 Task: Create in the project BarTech in Backlog an issue 'Implement a new cloud-based asset management system for a company with advanced asset tracking and maintenance features', assign it to team member softage.2@softage.net and change the status to IN PROGRESS. Create in the project BarTech in Backlog an issue 'Integrate a new push notification feature into an existing mobile application to enhance user engagement and real-time updates', assign it to team member softage.3@softage.net and change the status to IN PROGRESS
Action: Mouse moved to (238, 61)
Screenshot: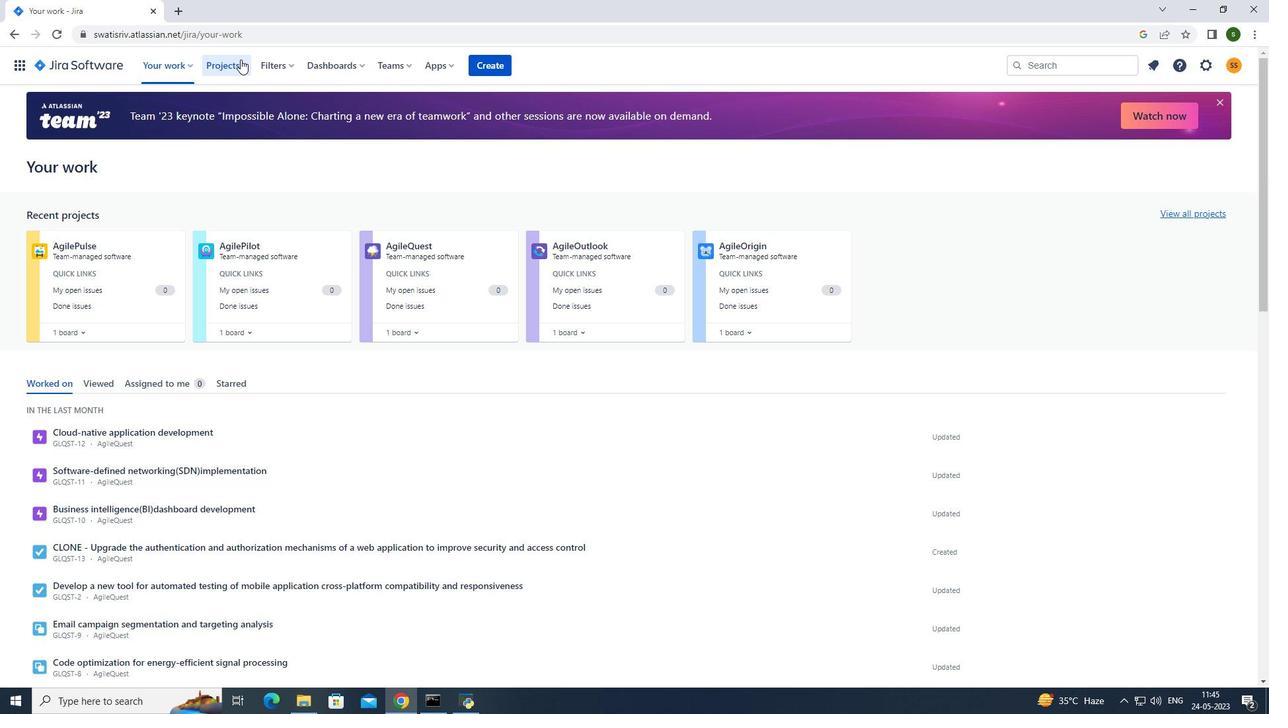 
Action: Mouse pressed left at (238, 61)
Screenshot: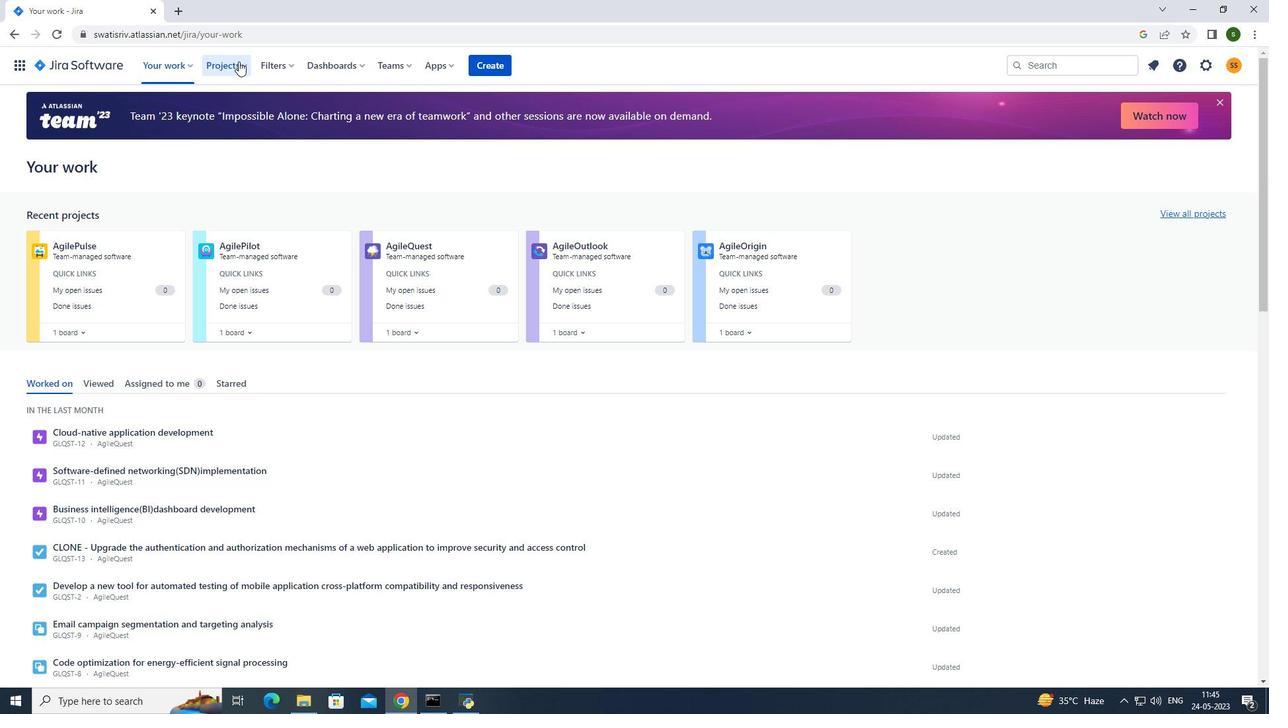 
Action: Mouse moved to (255, 126)
Screenshot: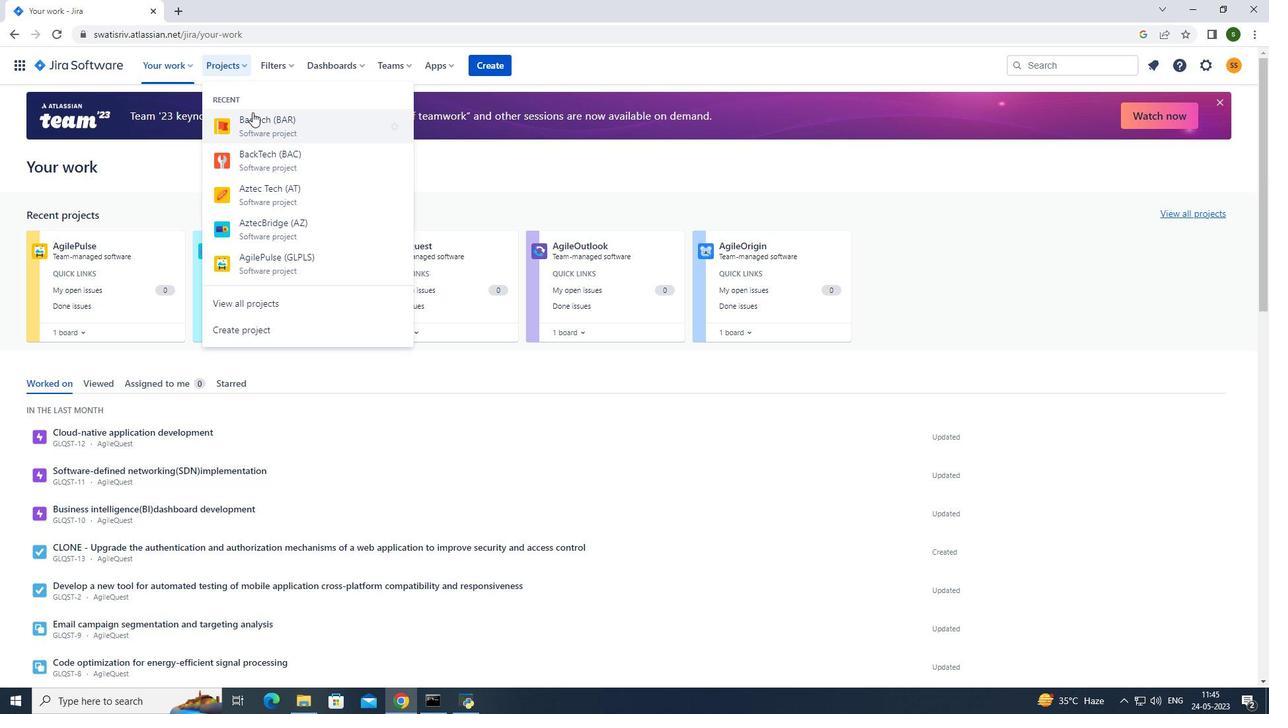 
Action: Mouse pressed left at (255, 126)
Screenshot: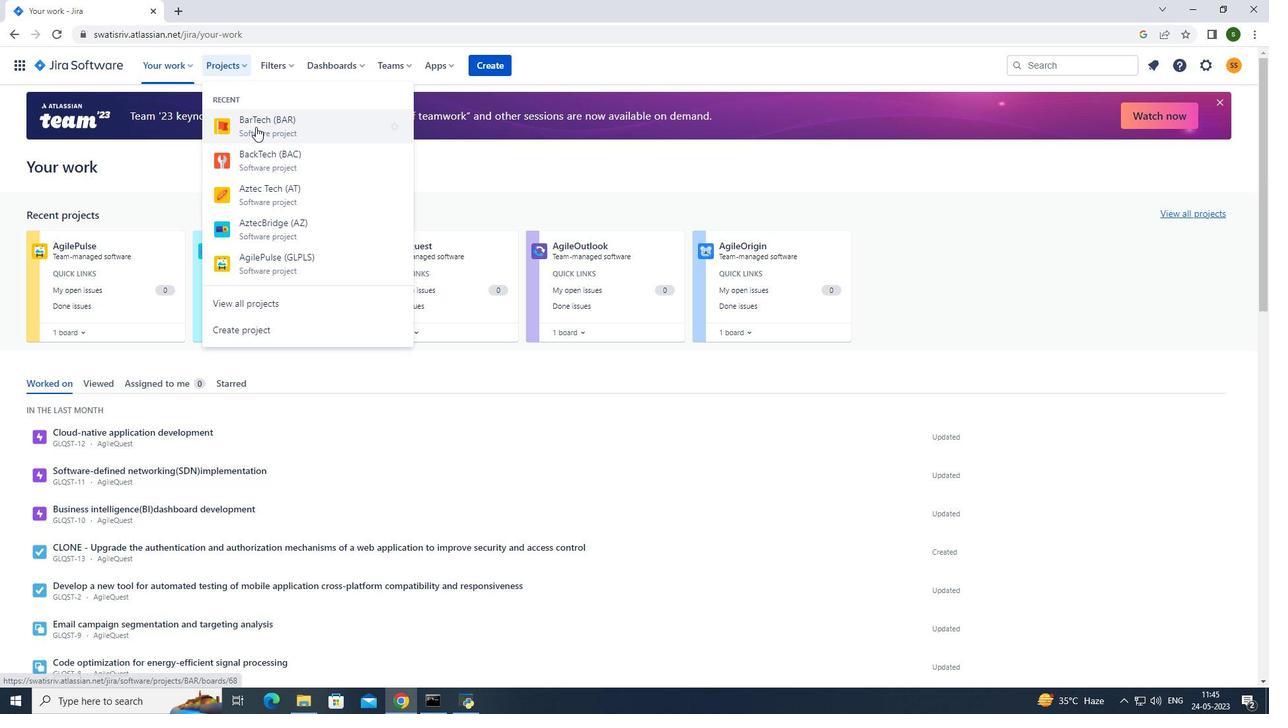 
Action: Mouse moved to (285, 448)
Screenshot: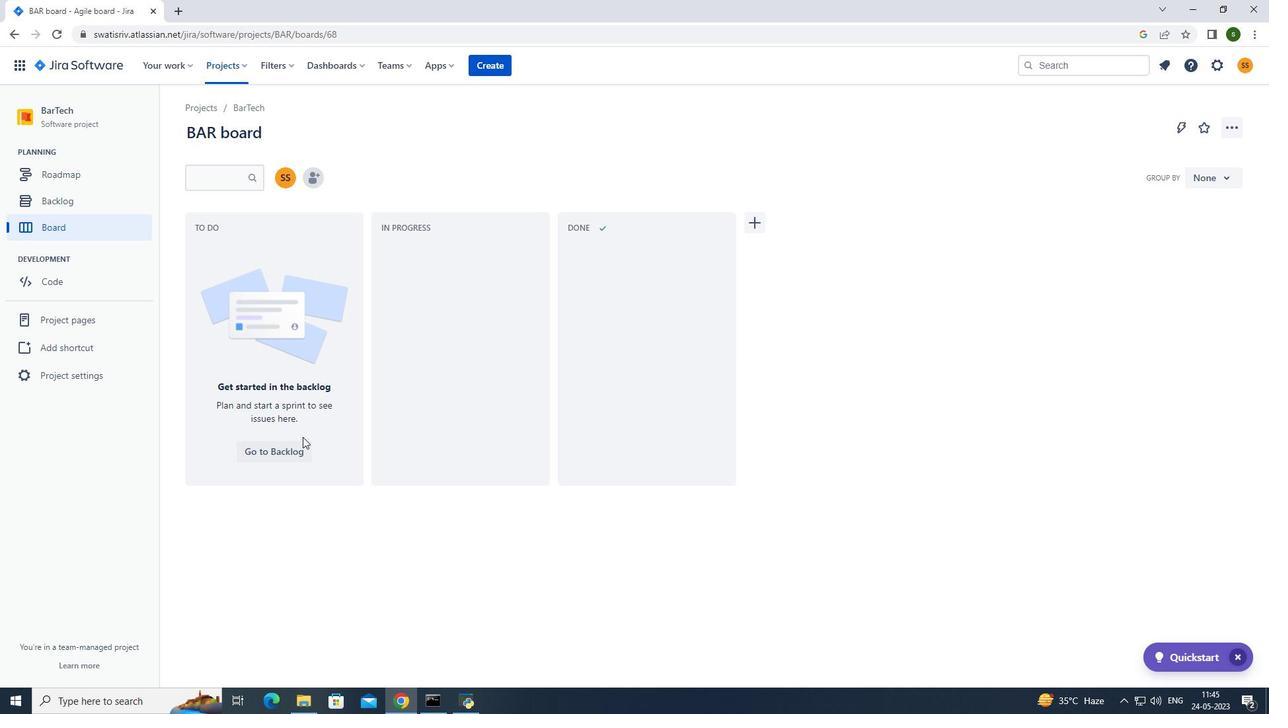 
Action: Mouse pressed left at (285, 448)
Screenshot: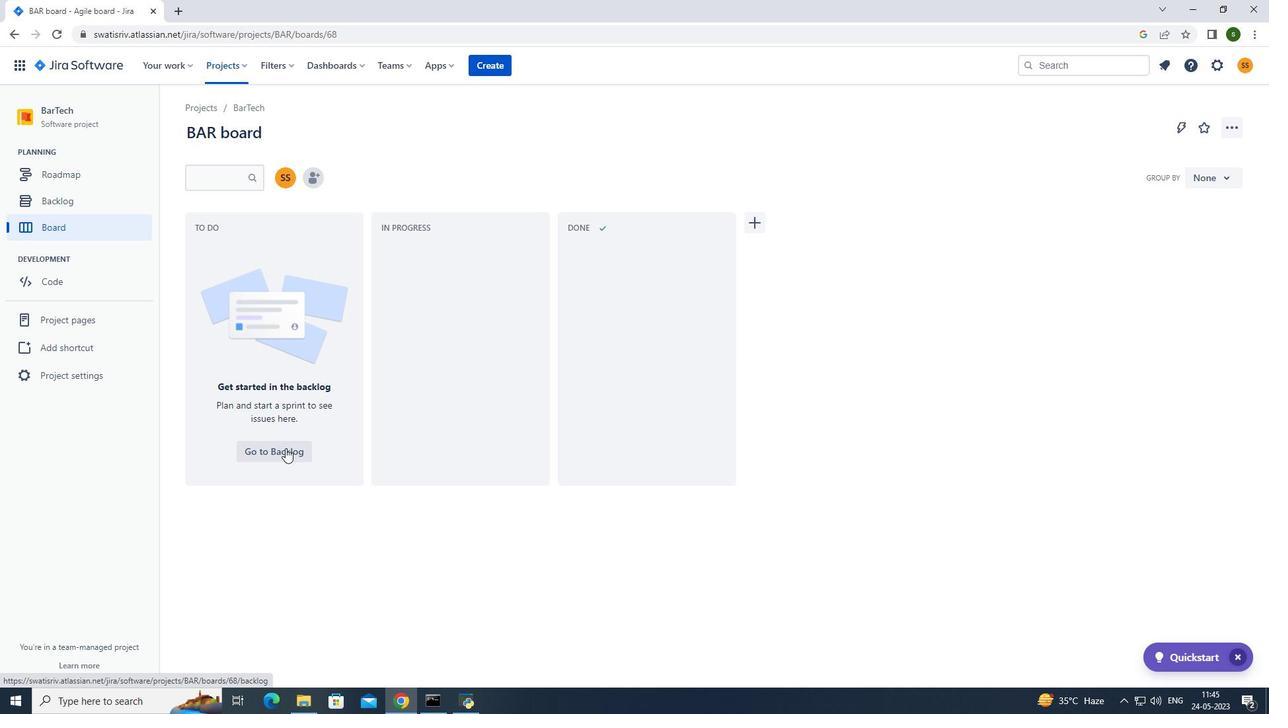 
Action: Mouse moved to (424, 504)
Screenshot: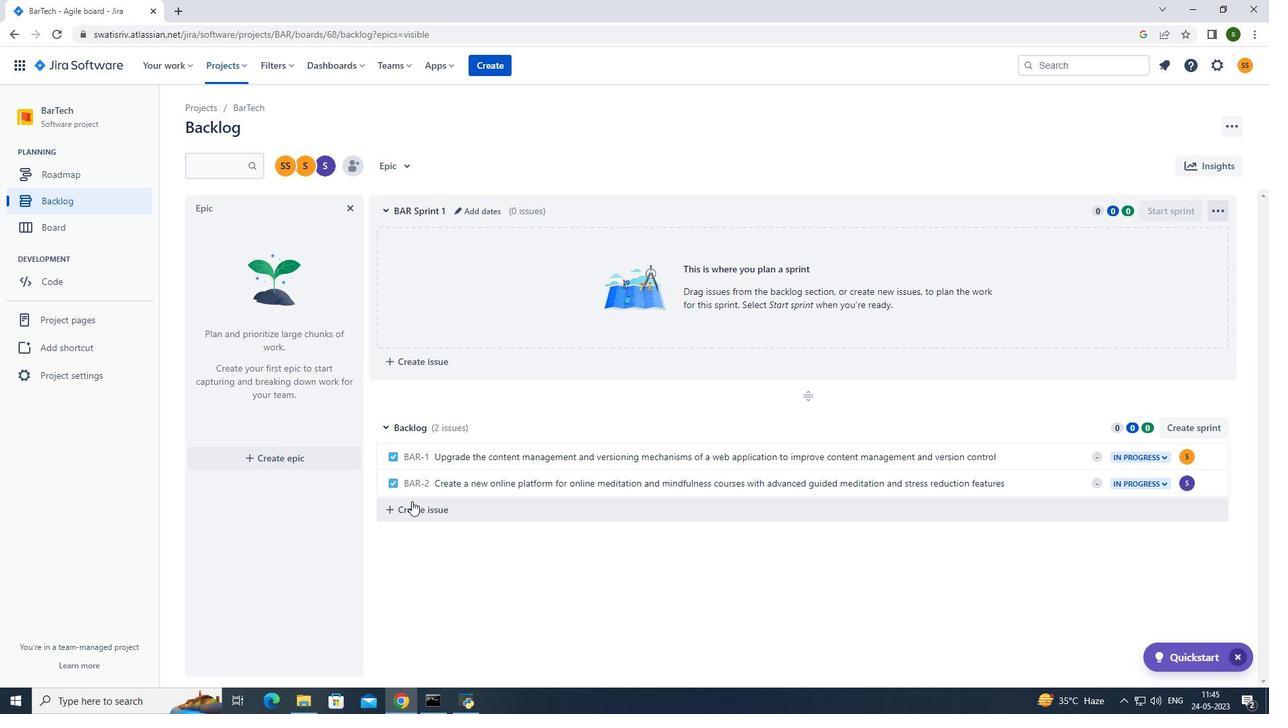 
Action: Mouse pressed left at (424, 504)
Screenshot: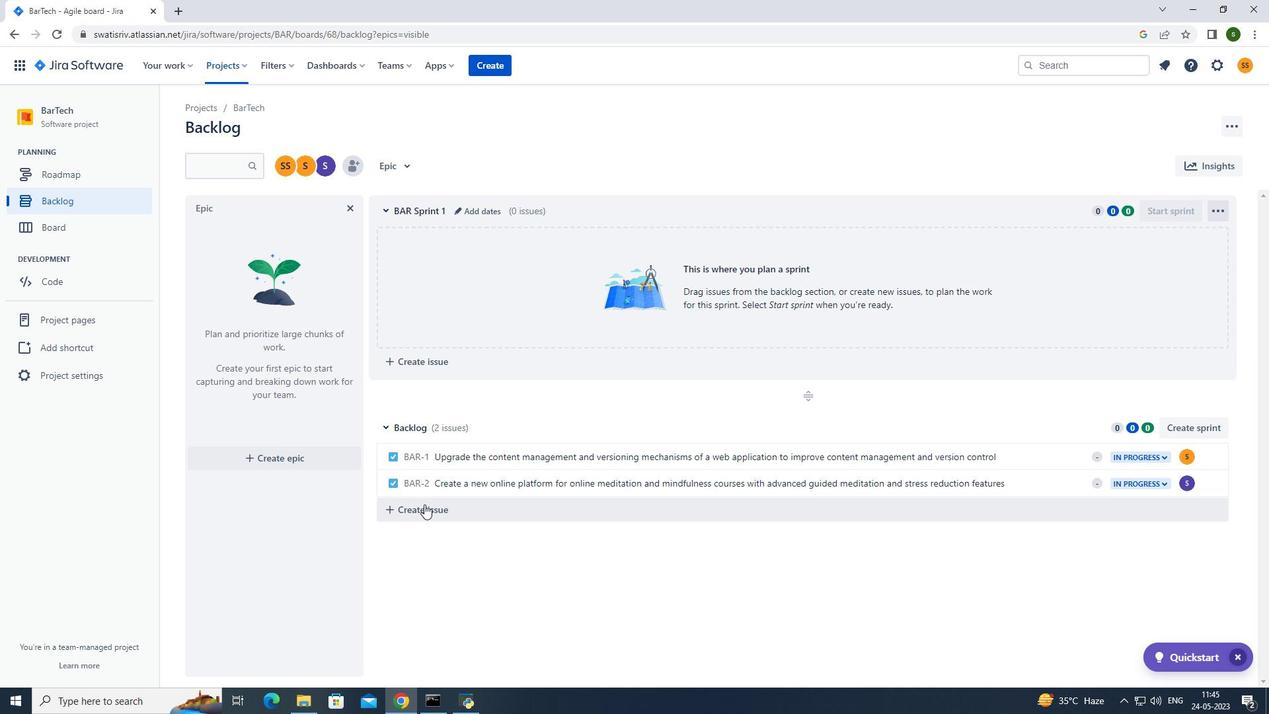 
Action: Mouse moved to (458, 505)
Screenshot: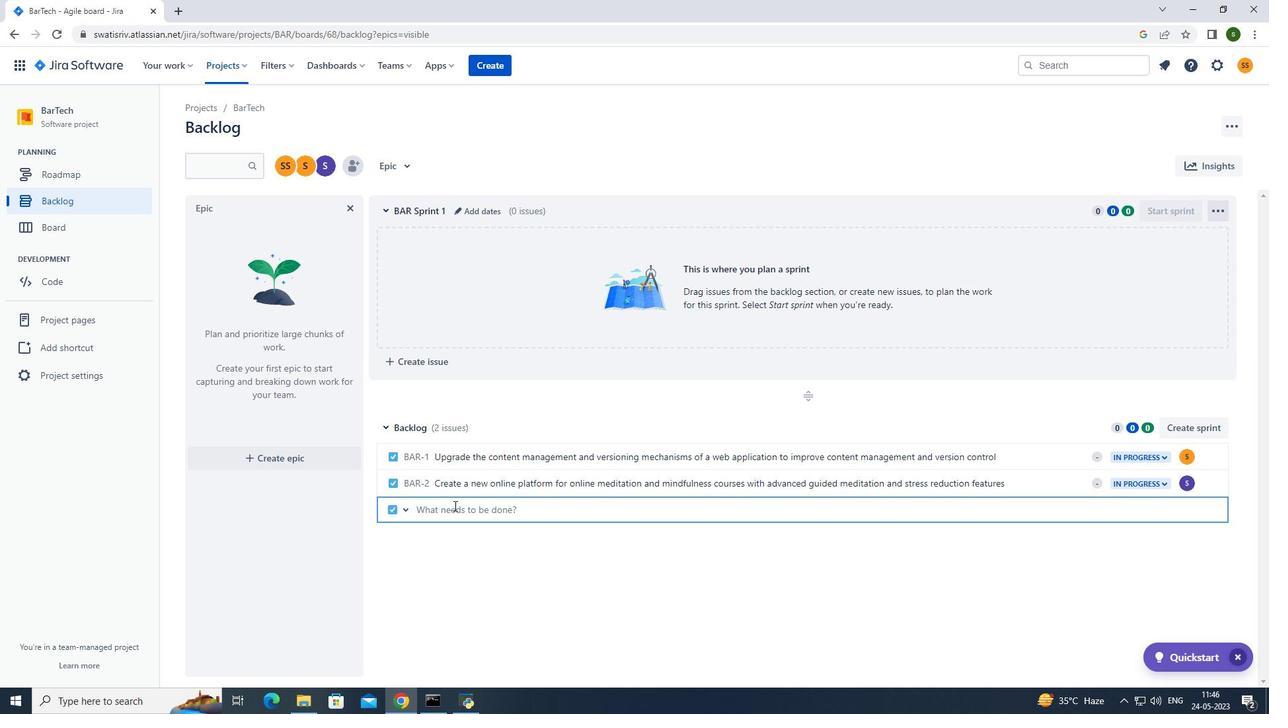 
Action: Key pressed <Key.caps_lock>I<Key.caps_lock>mplement<Key.space>a<Key.space>new<Key.space>cloud-bases<Key.space>asset<Key.space>management<Key.space>system<Key.space>for<Key.space>a<Key.space>company<Key.space>with<Key.space>advanced<Key.space>asset<Key.space>tracking<Key.space>and<Key.space>maintenance<Key.space>features<Key.enter>
Screenshot: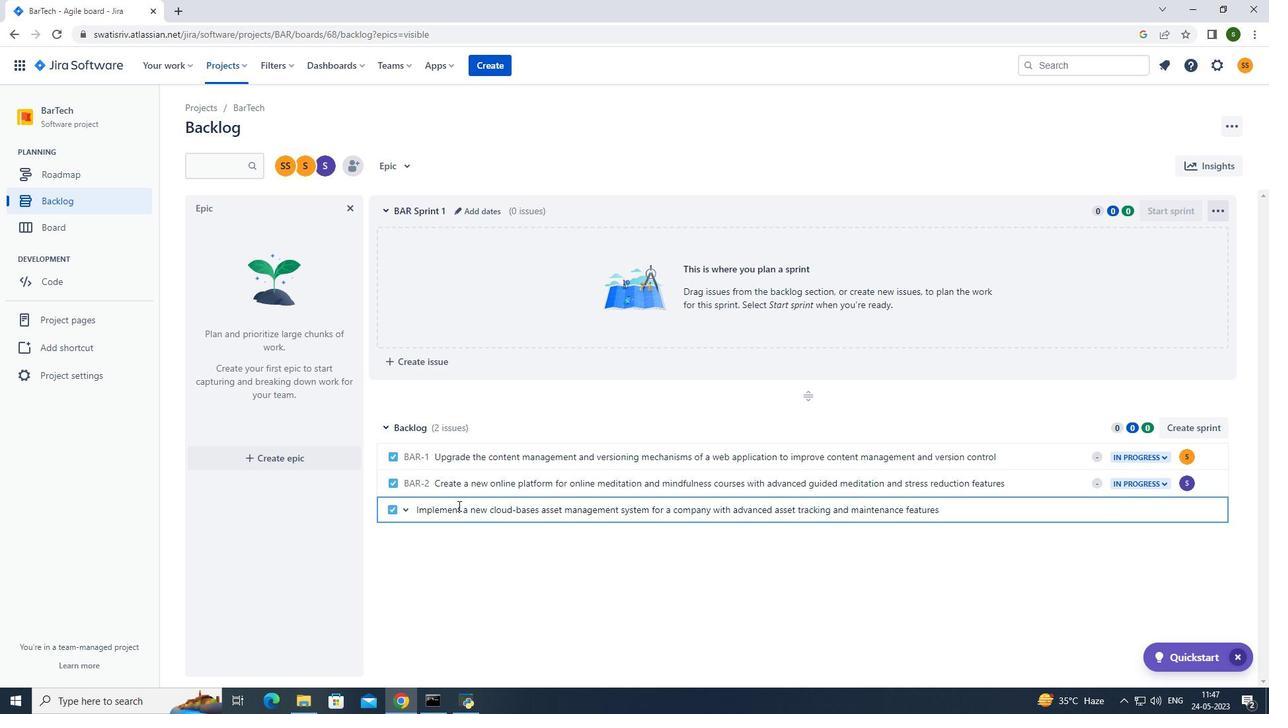 
Action: Mouse moved to (1184, 511)
Screenshot: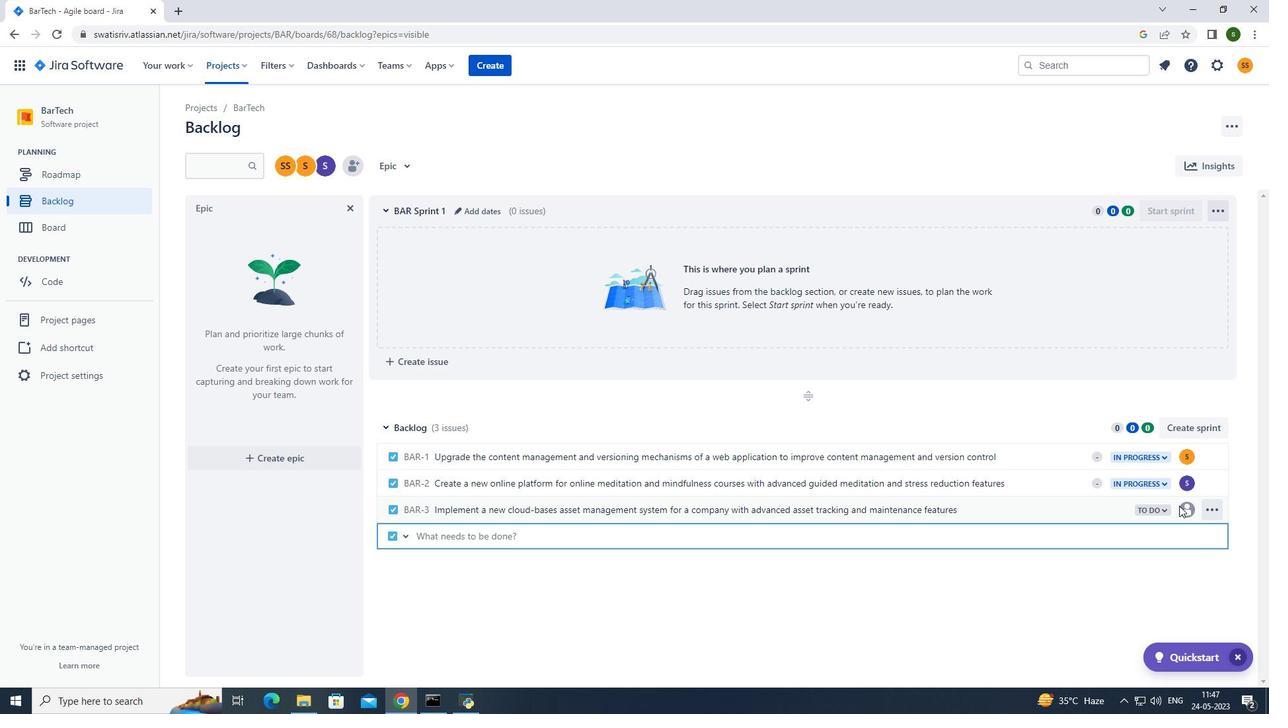 
Action: Mouse pressed left at (1184, 511)
Screenshot: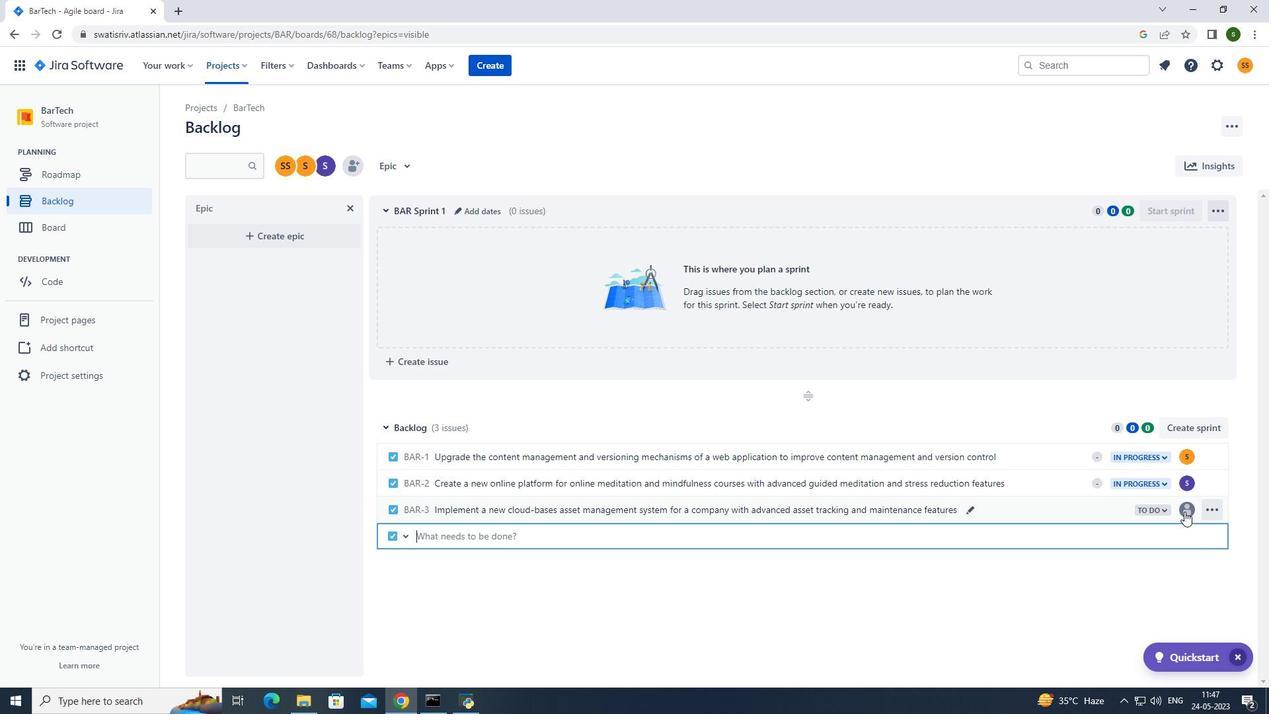 
Action: Mouse moved to (1119, 544)
Screenshot: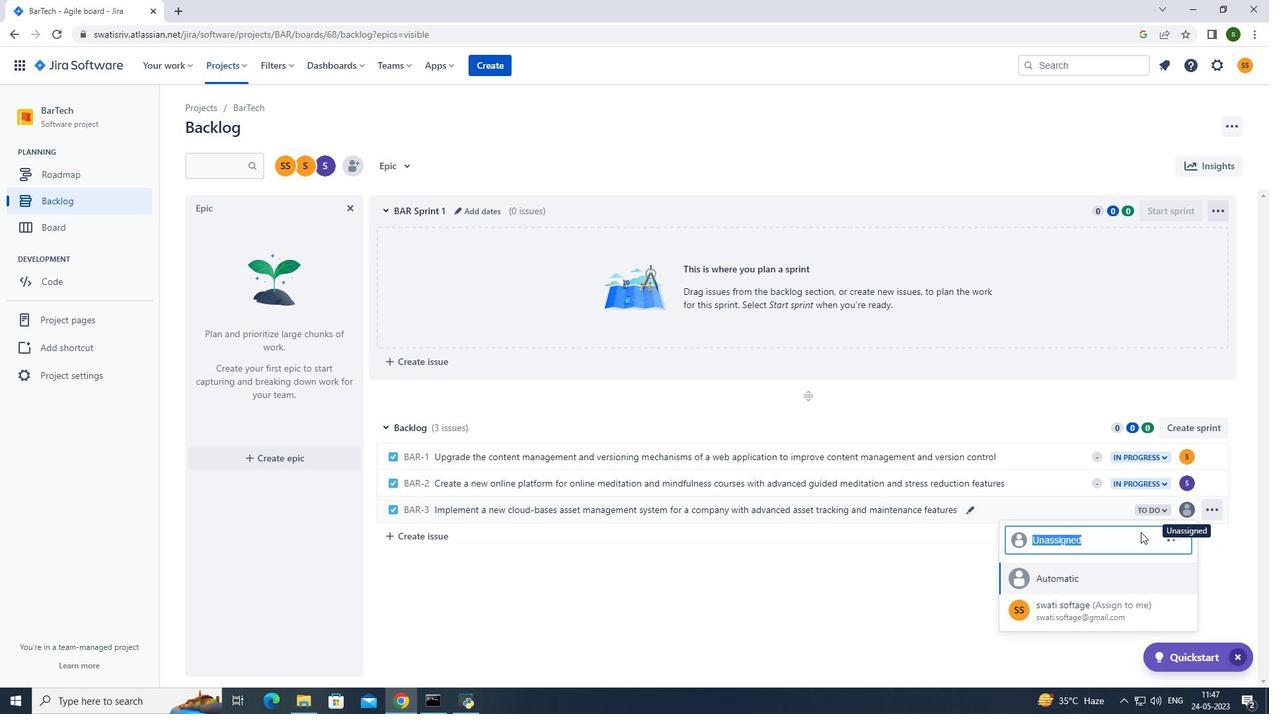 
Action: Key pressed softage.2<Key.shift>@softage.net
Screenshot: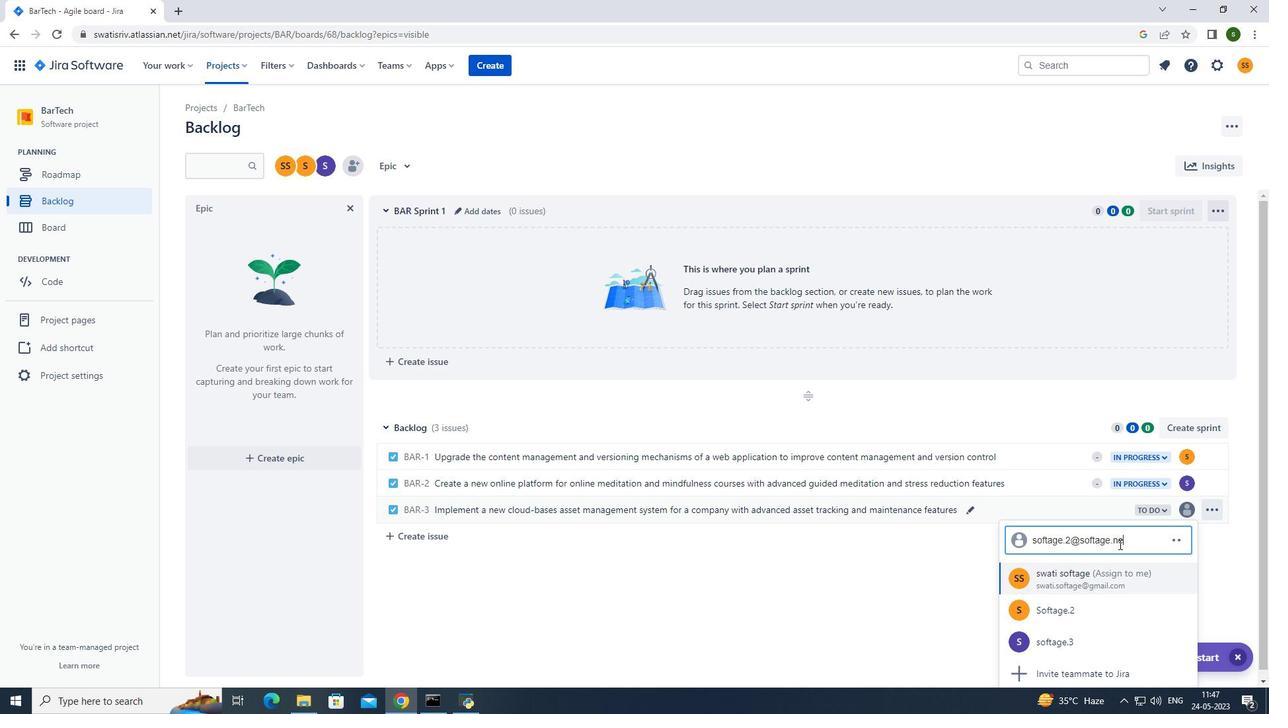 
Action: Mouse moved to (1087, 573)
Screenshot: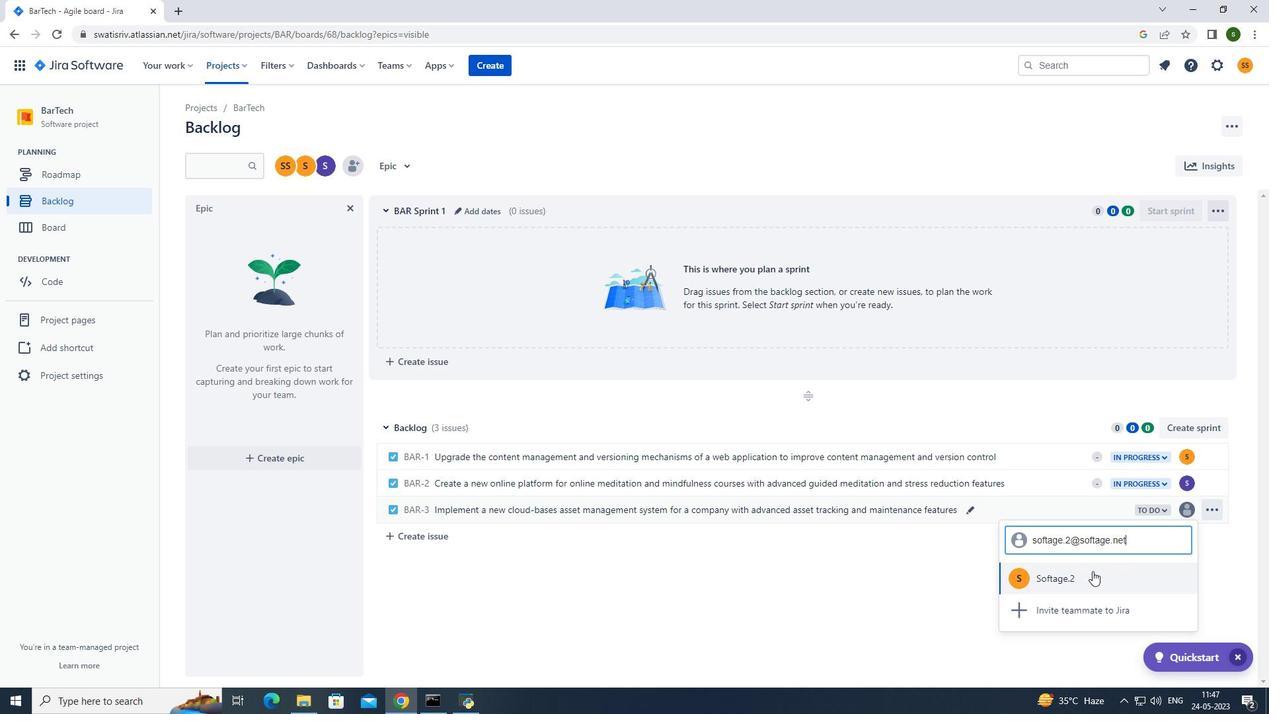 
Action: Mouse pressed left at (1087, 573)
Screenshot: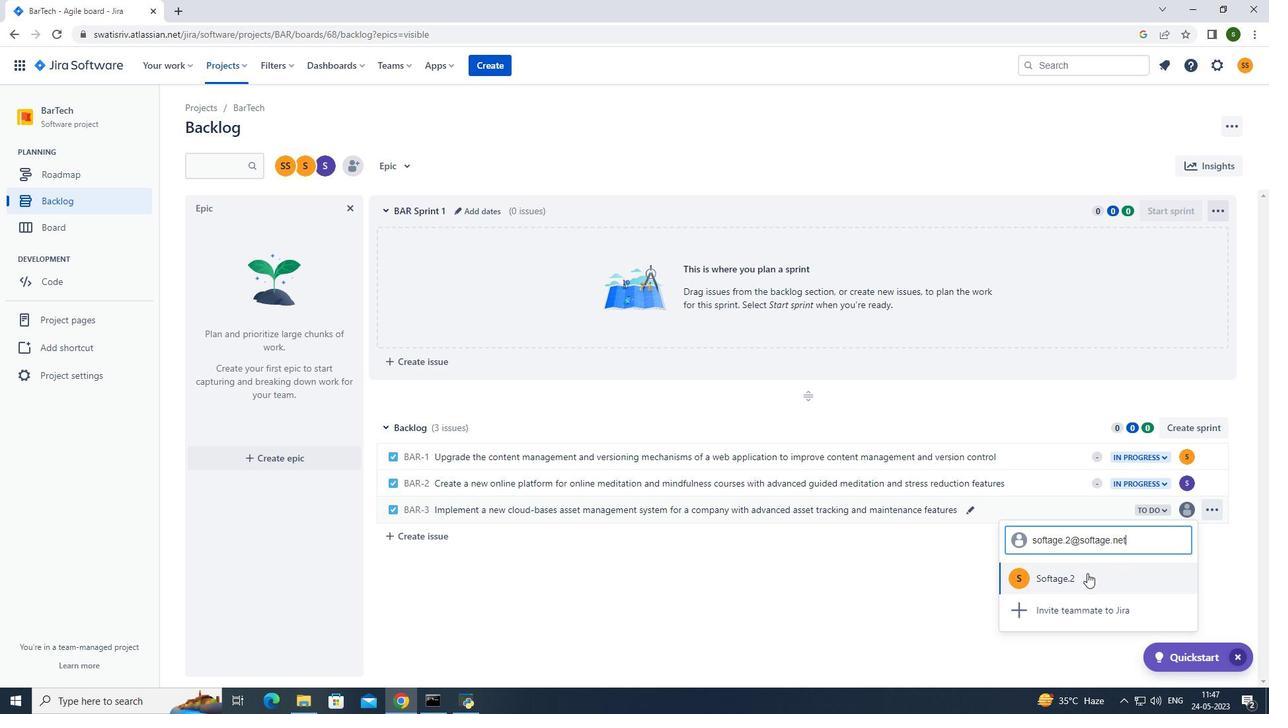 
Action: Mouse moved to (1157, 505)
Screenshot: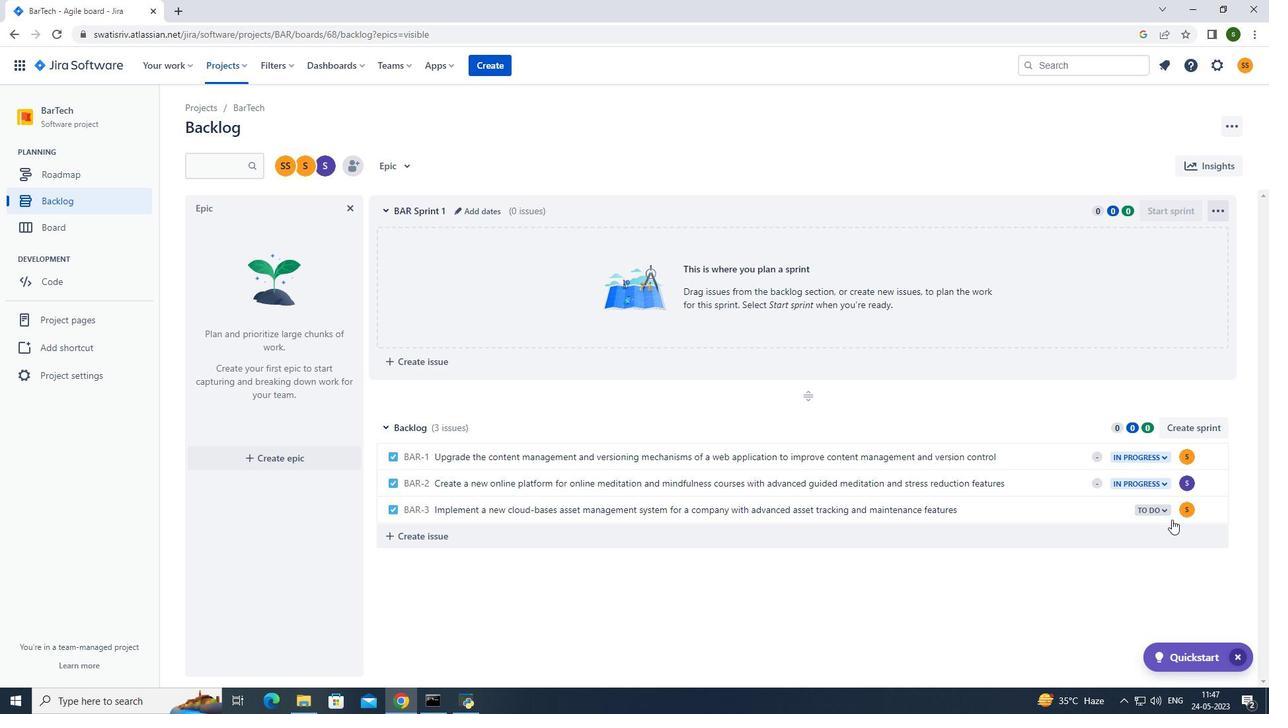 
Action: Mouse pressed left at (1157, 505)
Screenshot: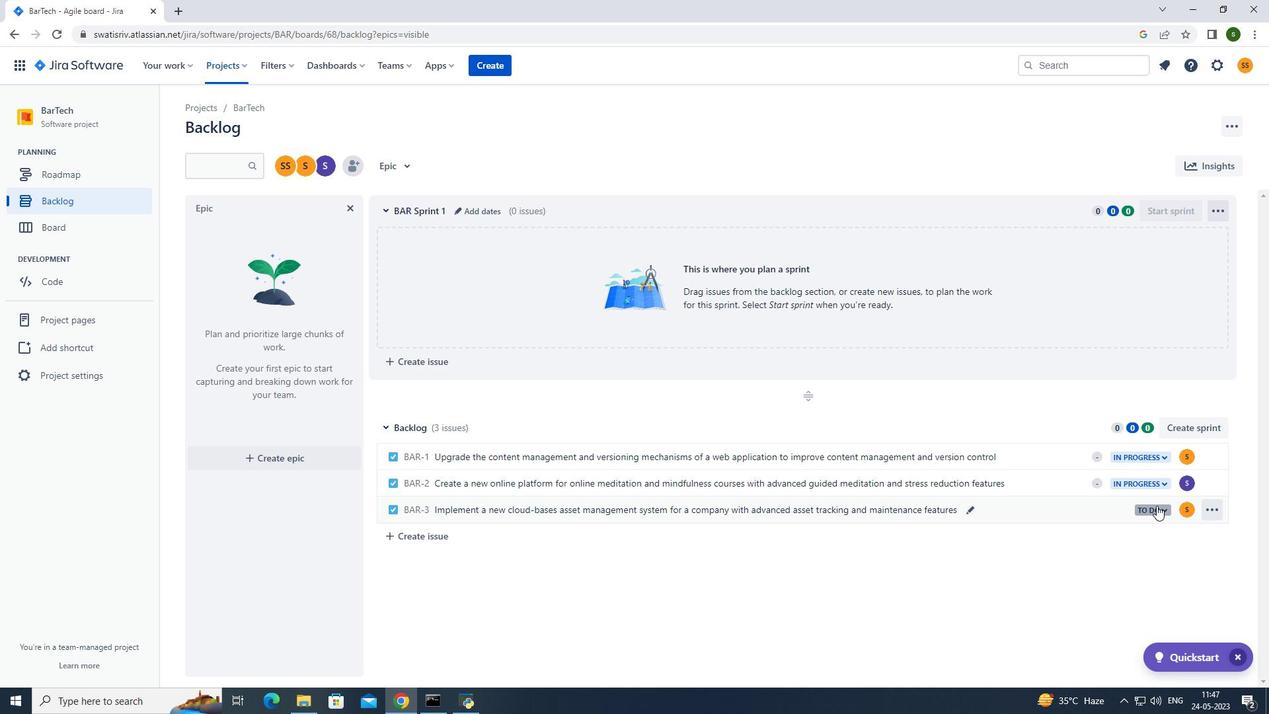 
Action: Mouse moved to (1112, 536)
Screenshot: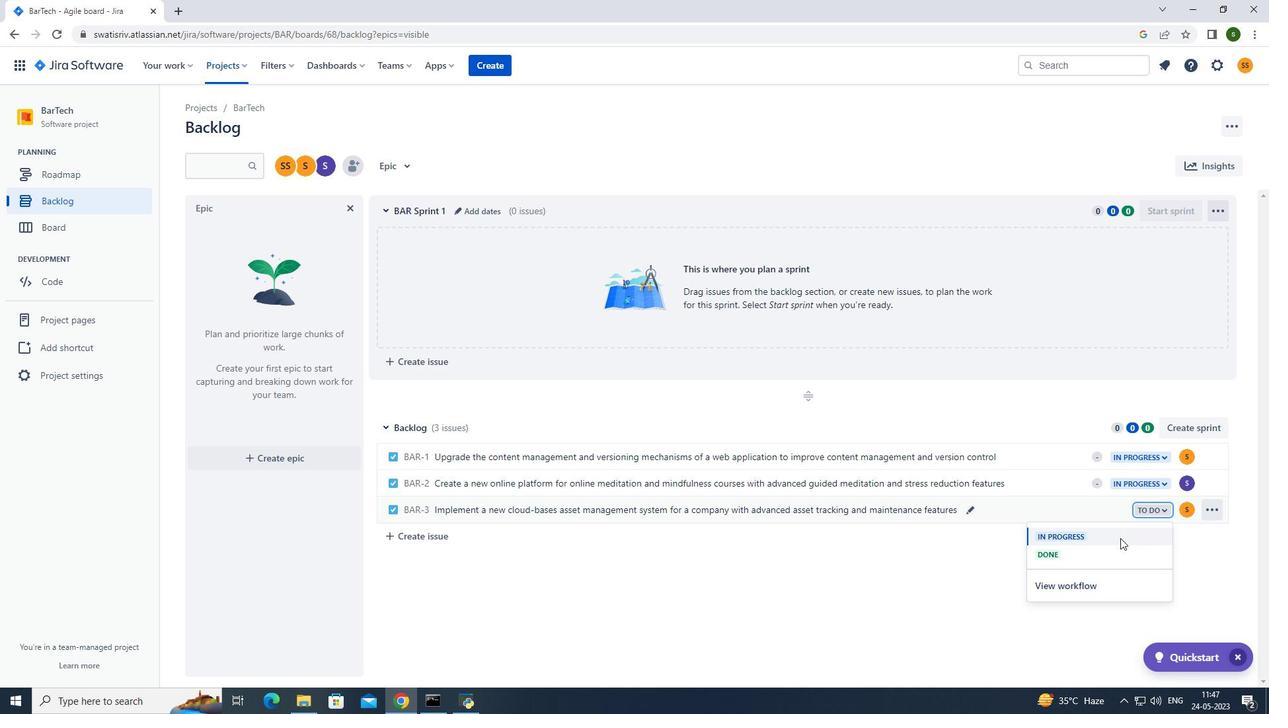 
Action: Mouse pressed left at (1112, 536)
Screenshot: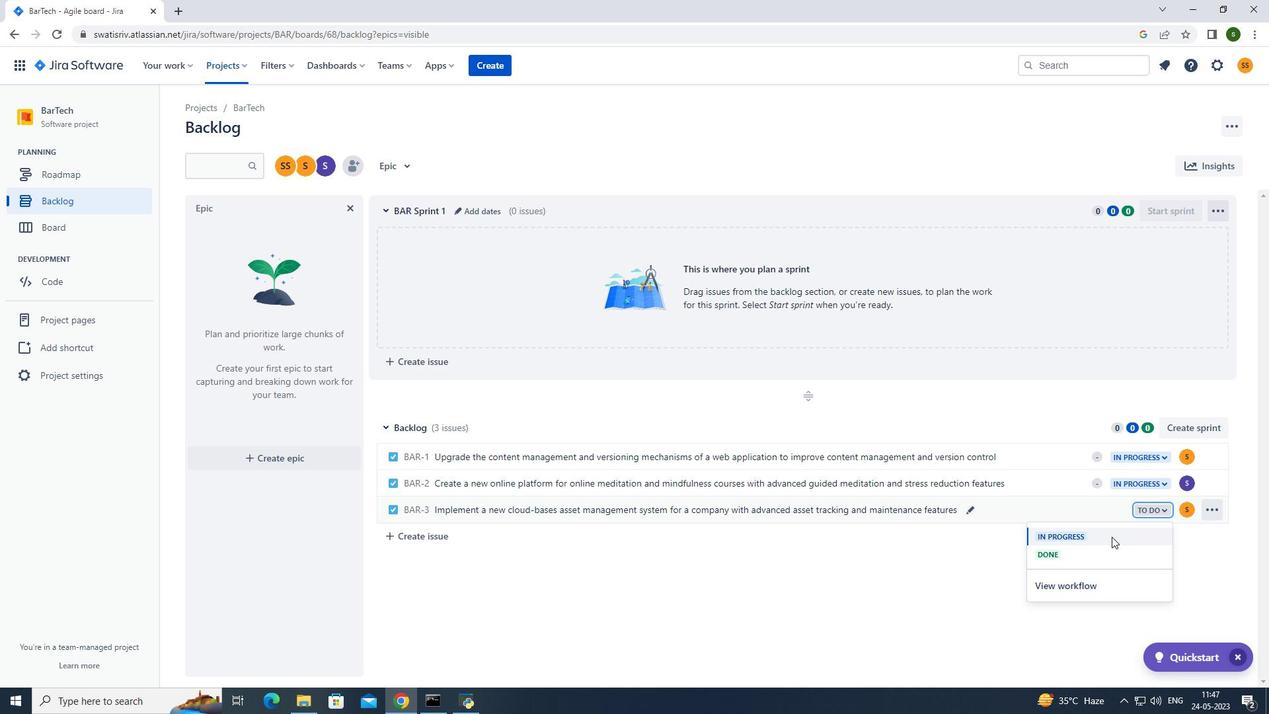 
Action: Mouse moved to (230, 60)
Screenshot: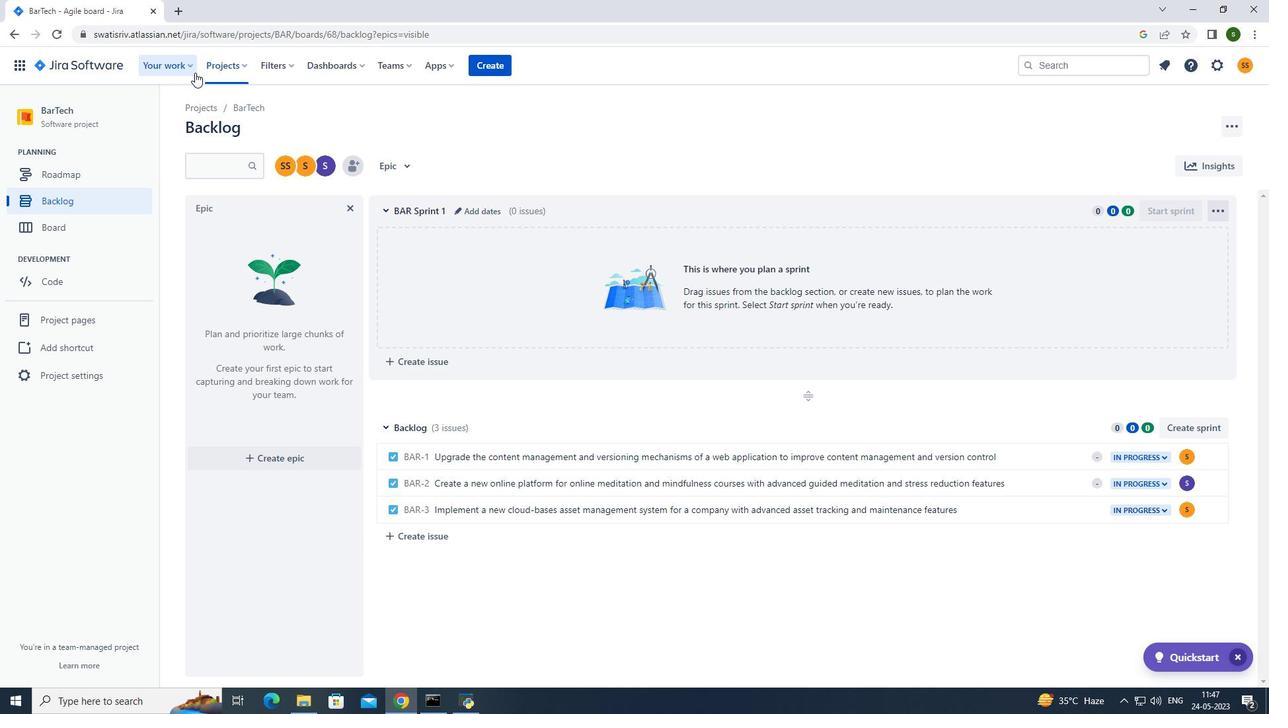 
Action: Mouse pressed left at (230, 60)
Screenshot: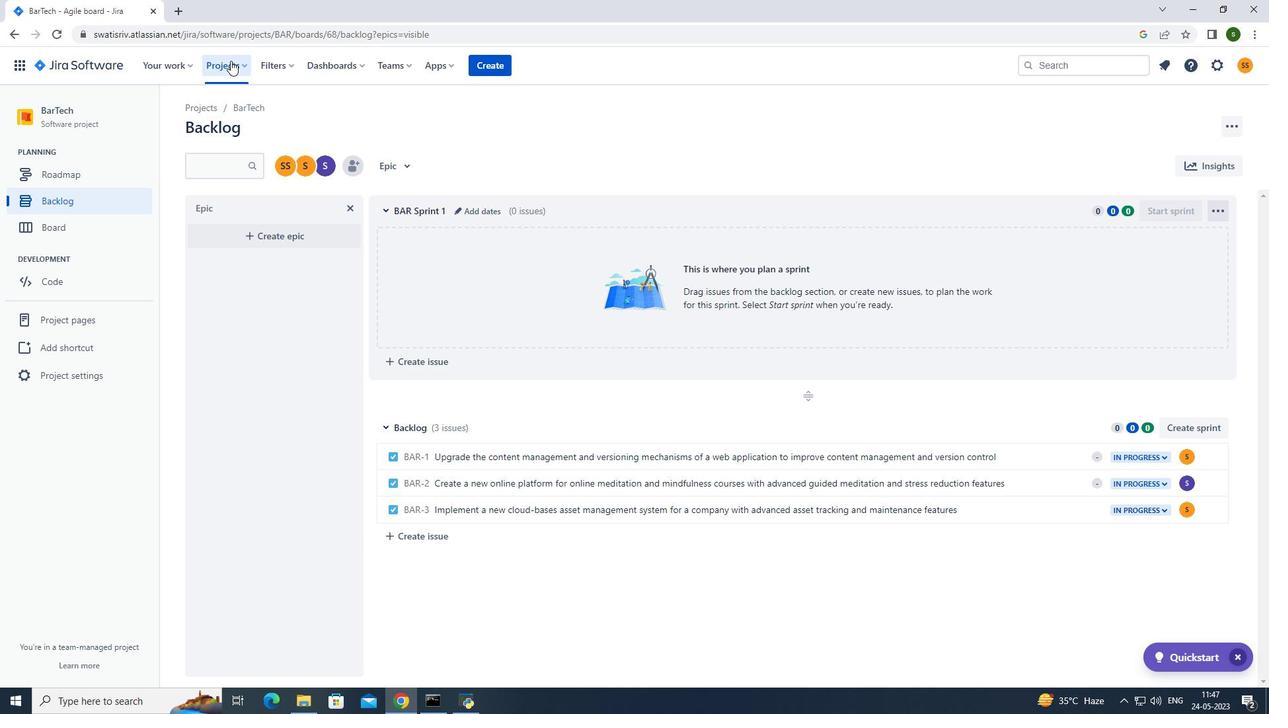 
Action: Mouse moved to (269, 124)
Screenshot: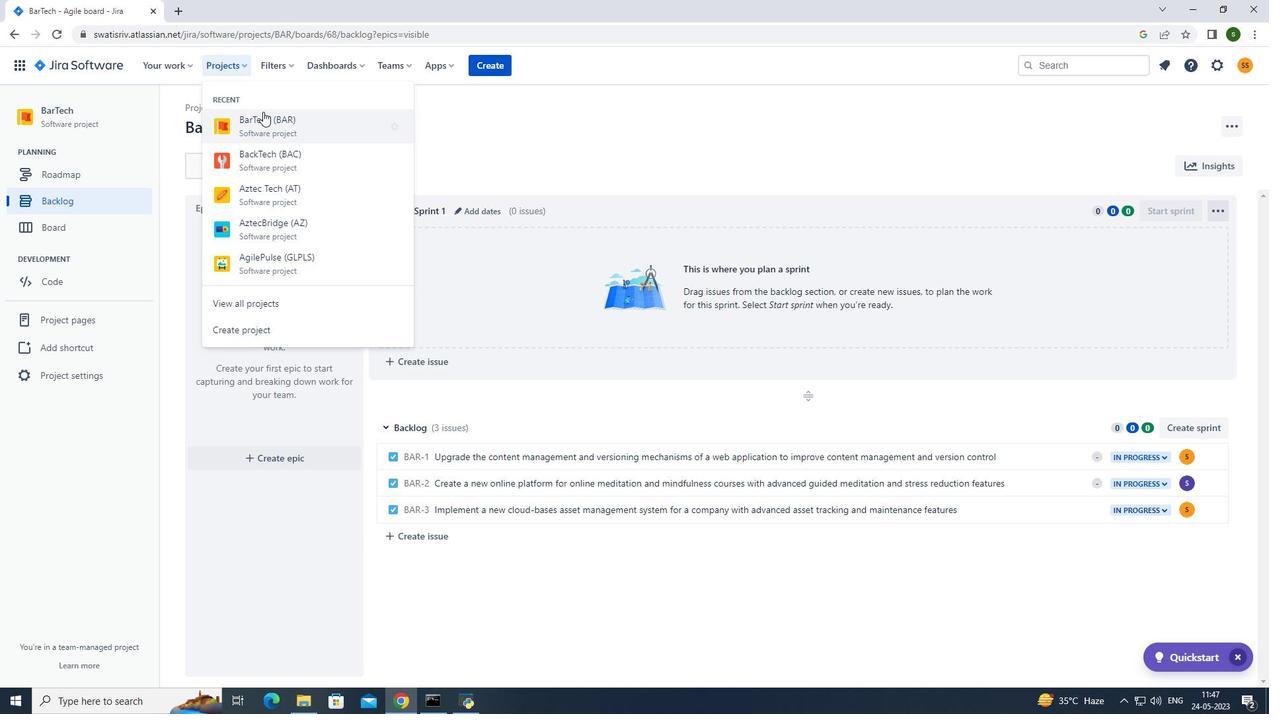 
Action: Mouse pressed left at (269, 124)
Screenshot: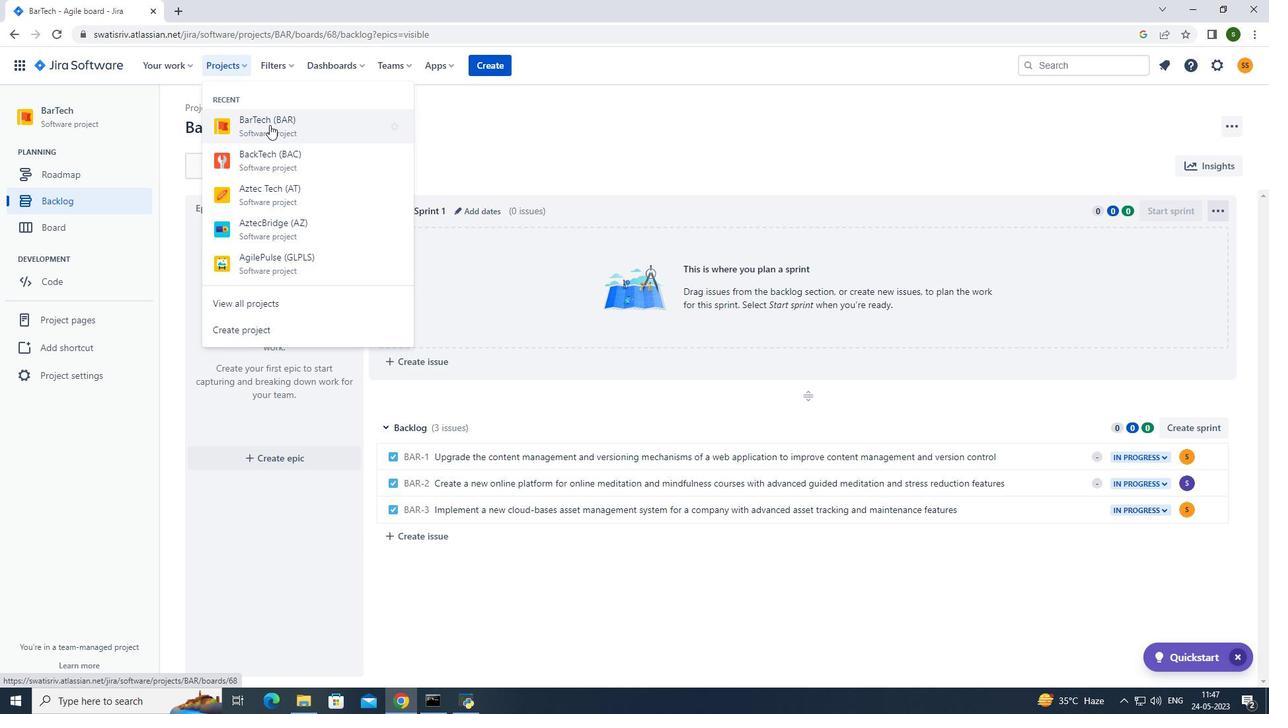 
Action: Mouse moved to (280, 445)
Screenshot: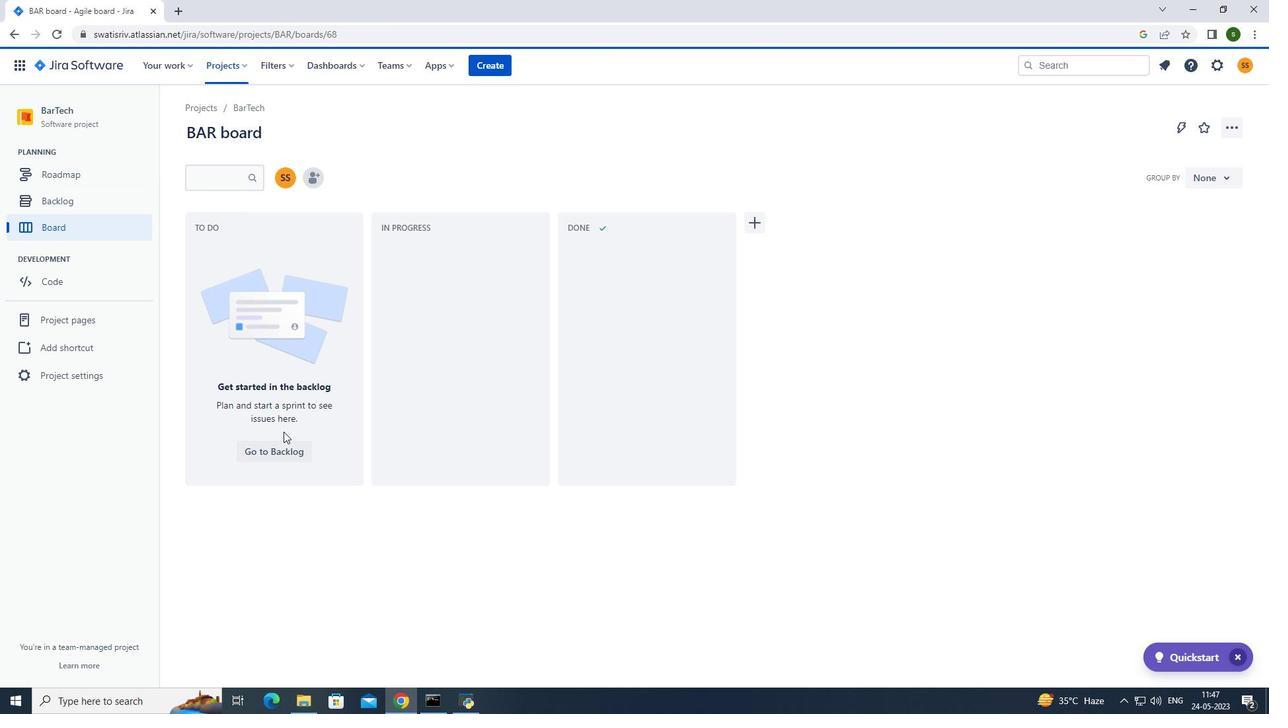 
Action: Mouse pressed left at (280, 445)
Screenshot: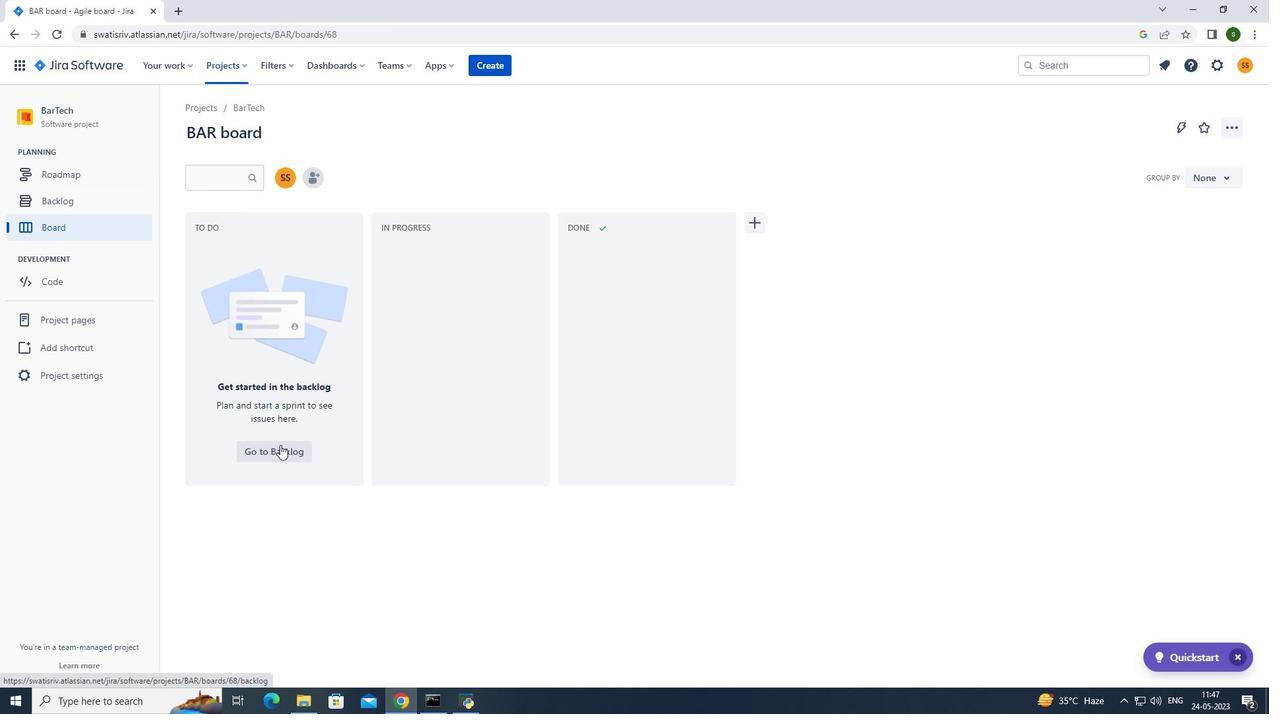 
Action: Mouse moved to (443, 534)
Screenshot: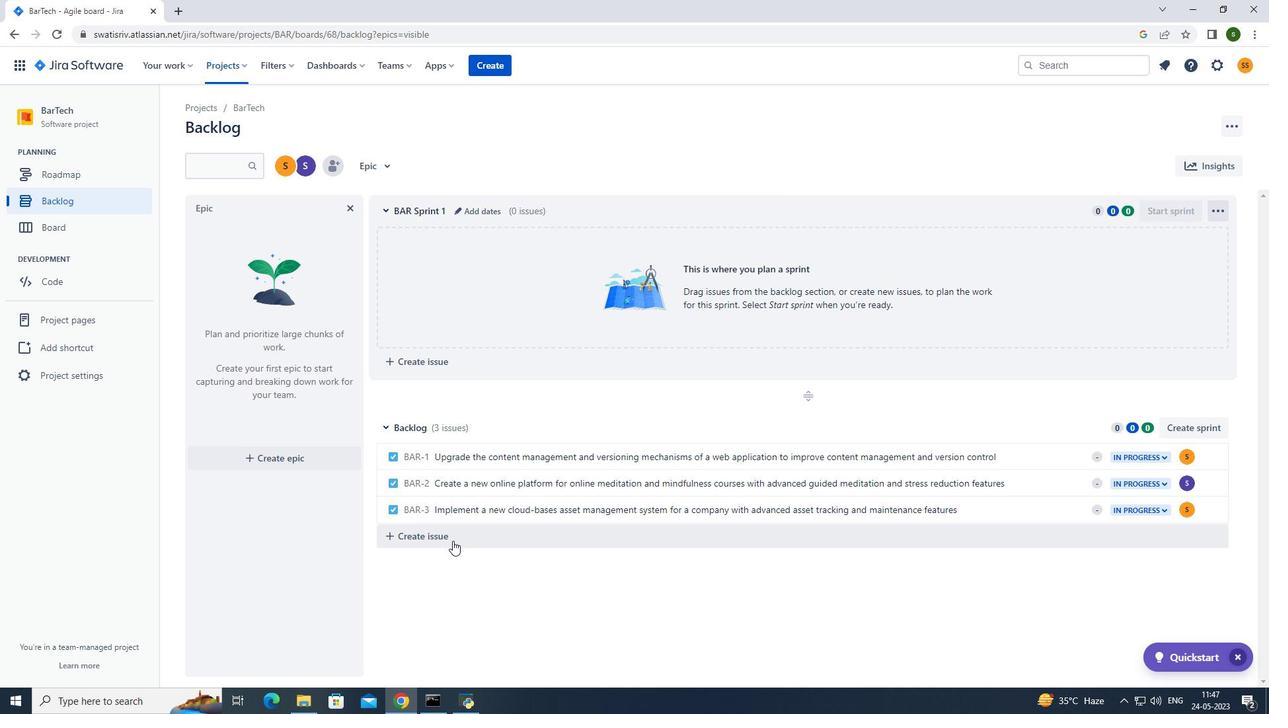 
Action: Mouse pressed left at (443, 534)
Screenshot: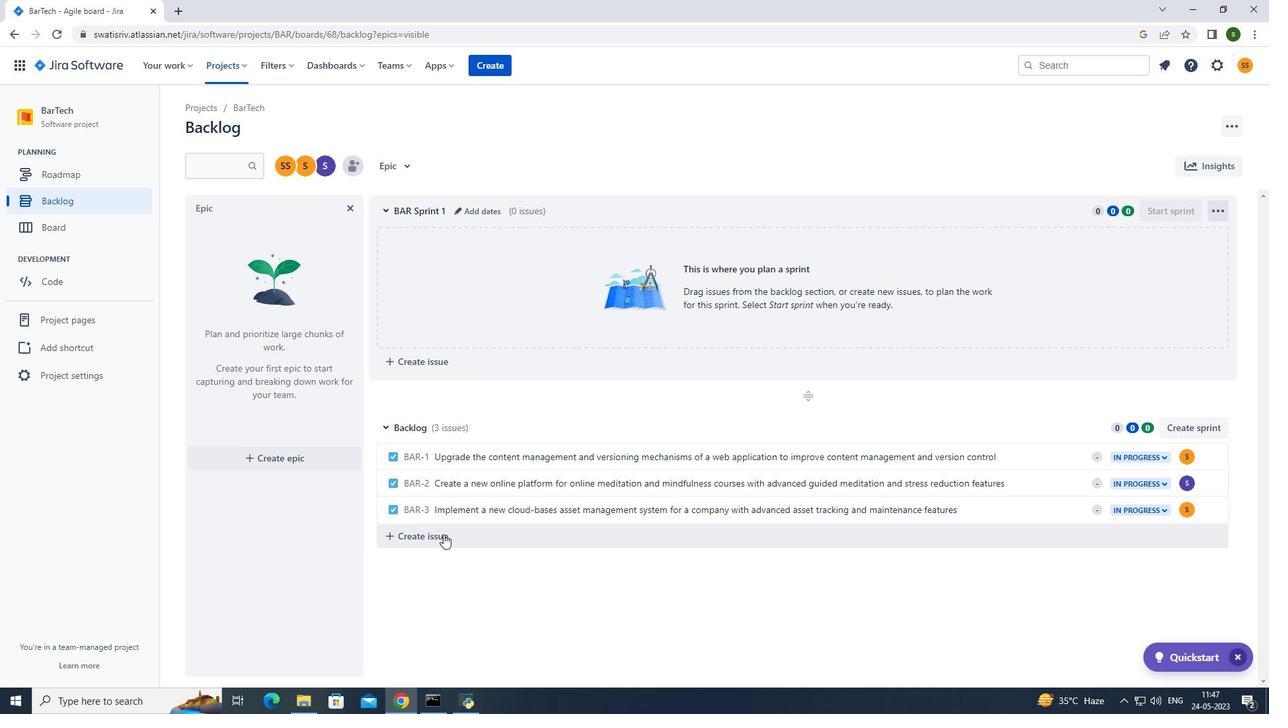 
Action: Mouse moved to (482, 527)
Screenshot: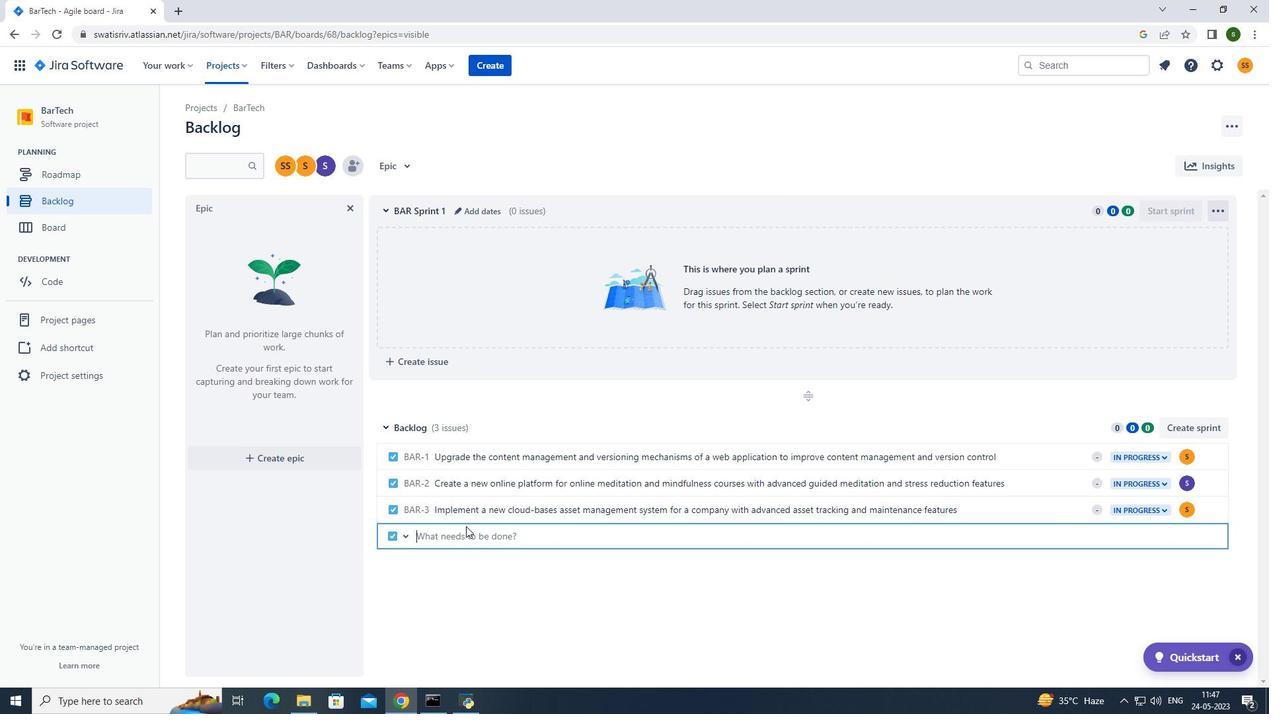 
Action: Key pressed <Key.caps_lock>I<Key.caps_lock>ntegrate<Key.space>a<Key.space>new<Key.space>push<Key.space>notification<Key.space>feature<Key.space>into<Key.space>an<Key.space>existing<Key.space>mobile<Key.space>application<Key.space>to<Key.space>enhance<Key.space>user<Key.space>engagement<Key.space>and<Key.space>real-time<Key.space>updates<Key.enter>
Screenshot: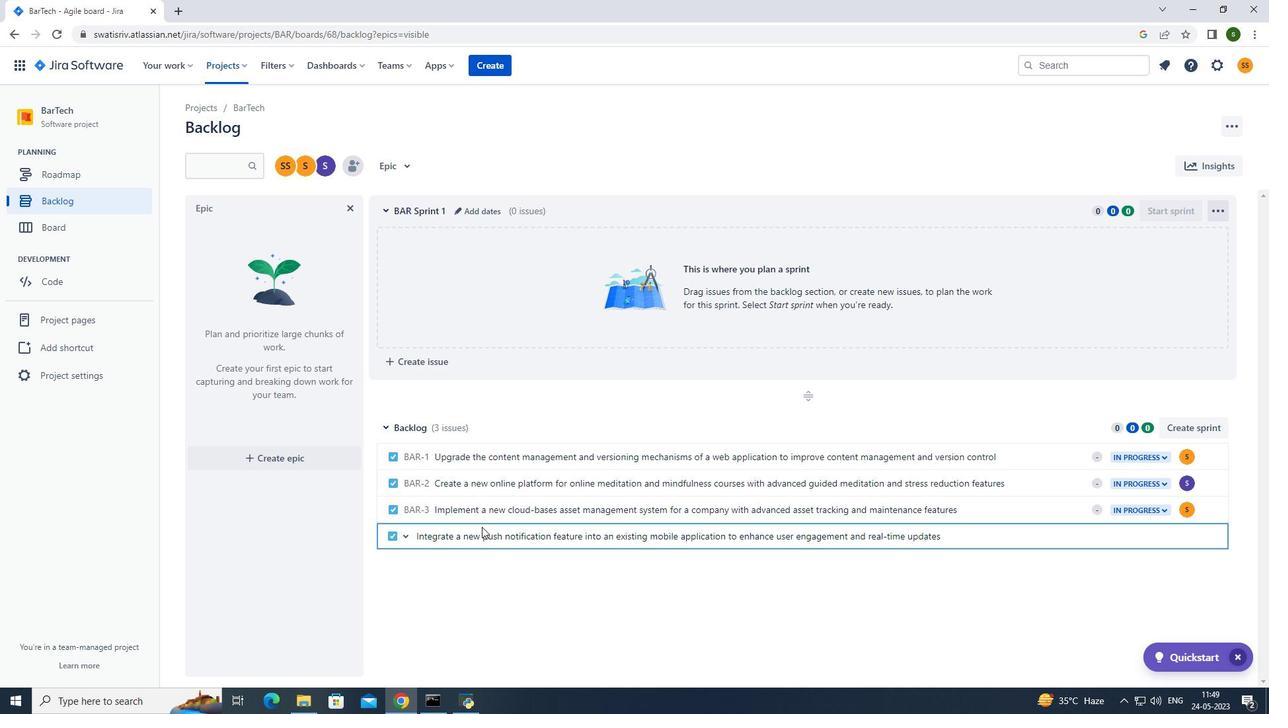 
Action: Mouse moved to (1184, 538)
Screenshot: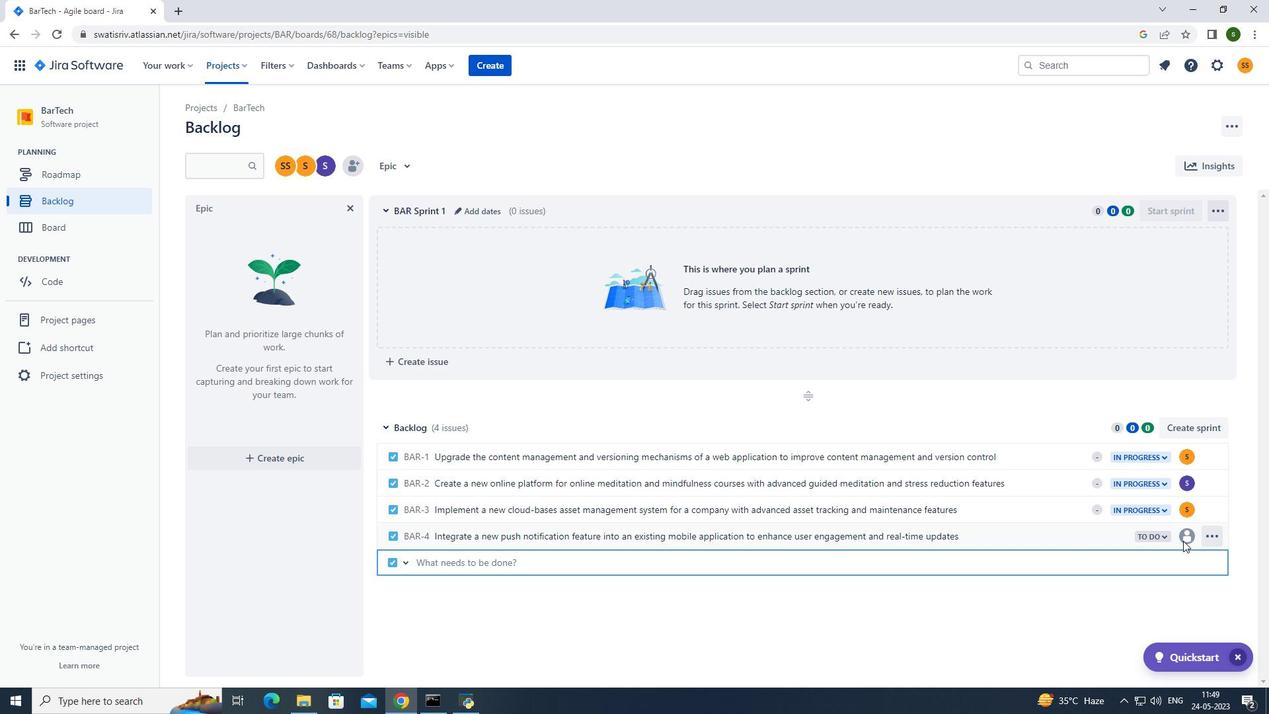 
Action: Mouse pressed left at (1184, 538)
Screenshot: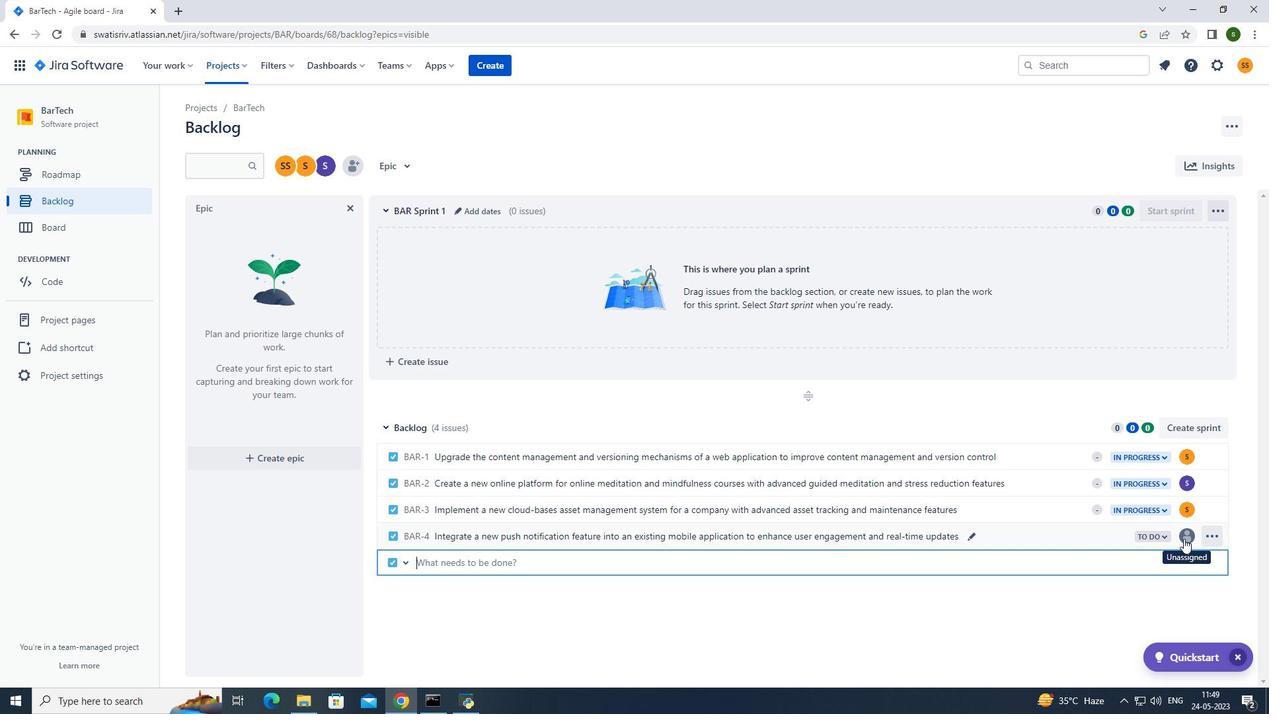 
Action: Mouse moved to (1094, 558)
Screenshot: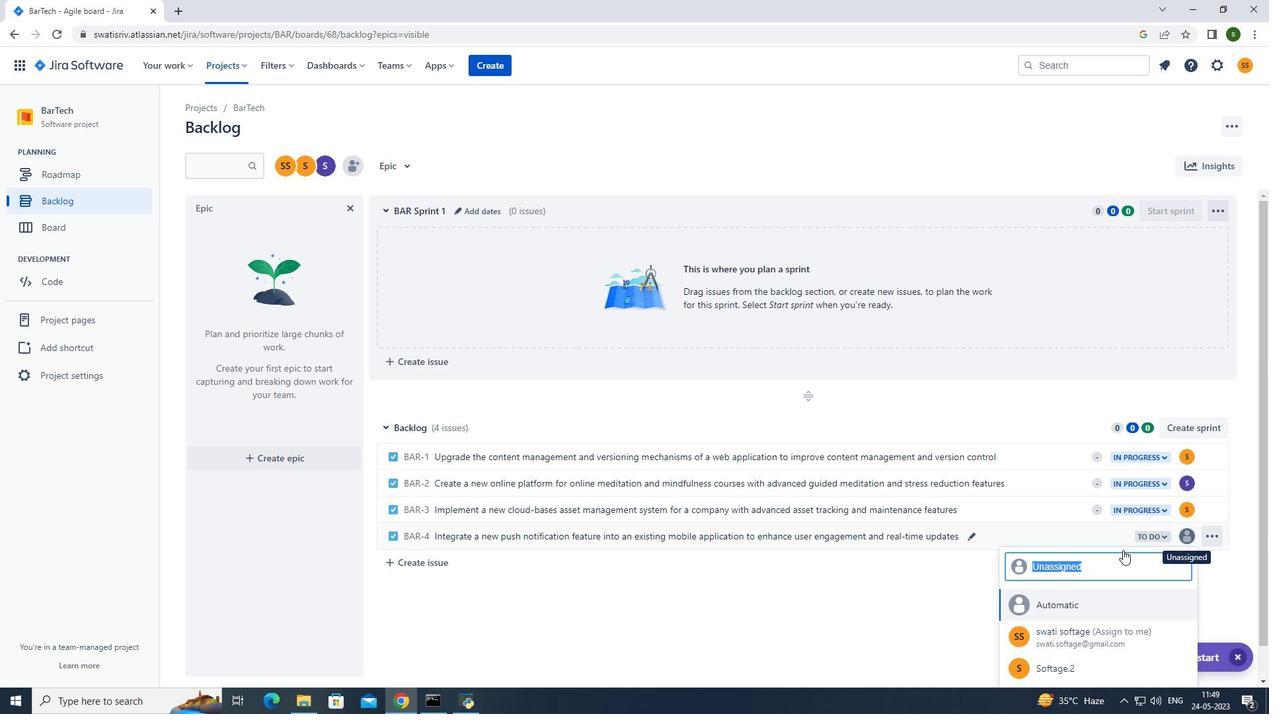 
Action: Key pressed softage.3<Key.shift>@softage.net
Screenshot: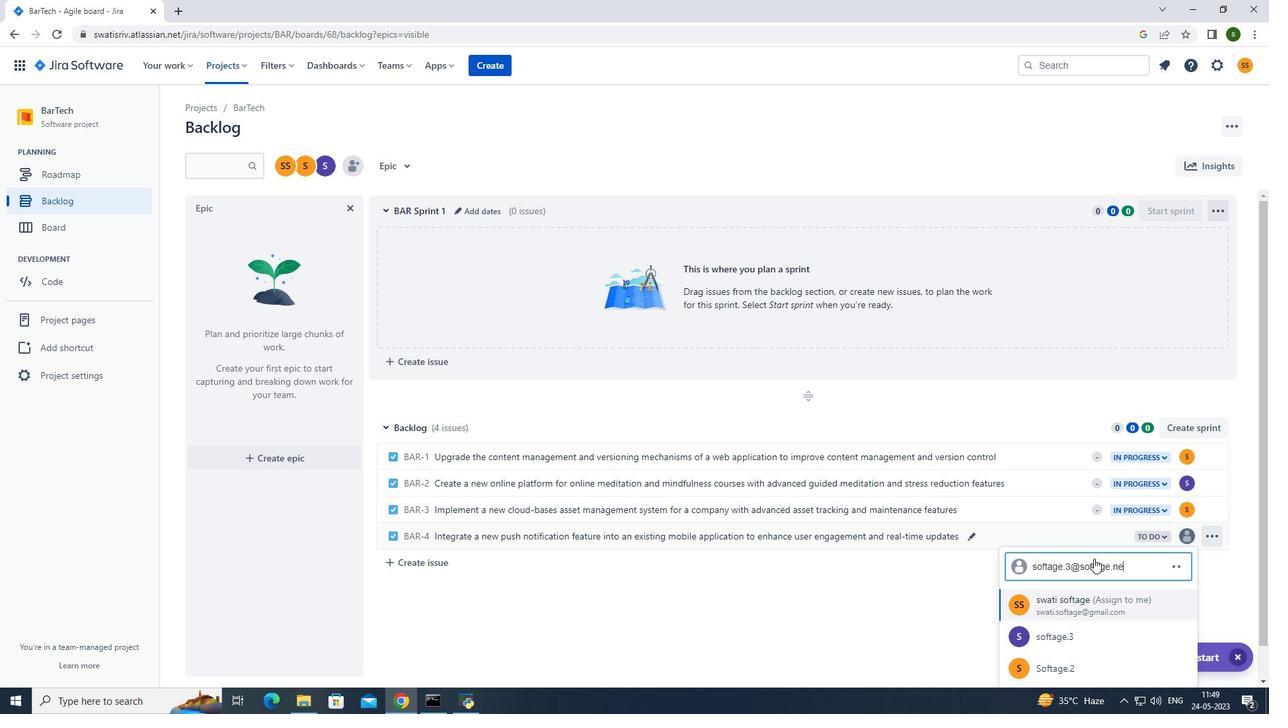 
Action: Mouse moved to (1091, 607)
Screenshot: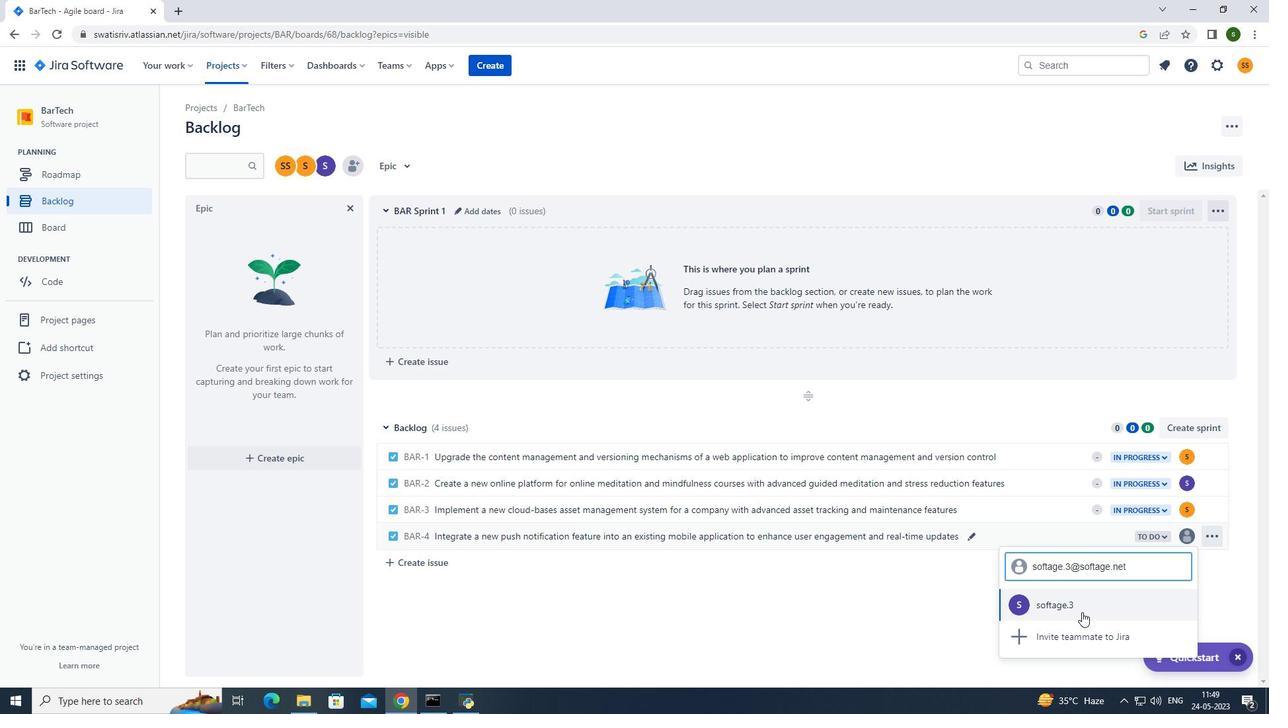 
Action: Mouse pressed left at (1091, 607)
Screenshot: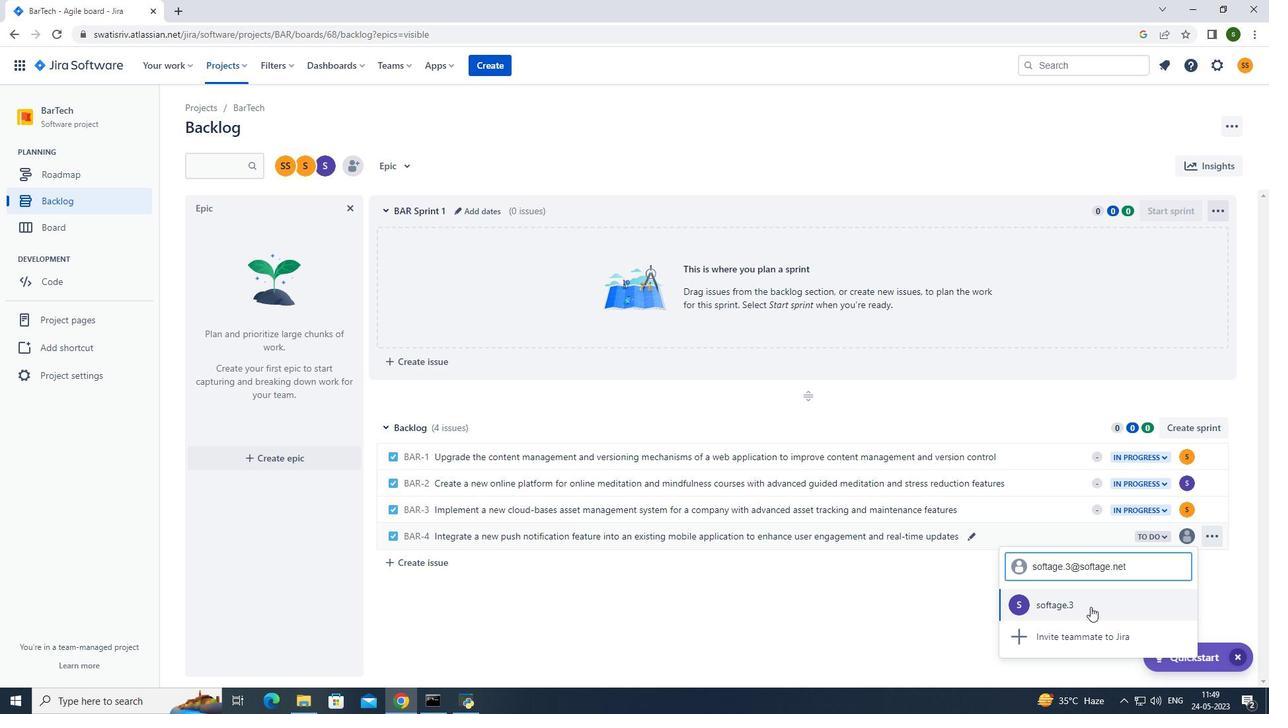 
Action: Mouse moved to (1164, 536)
Screenshot: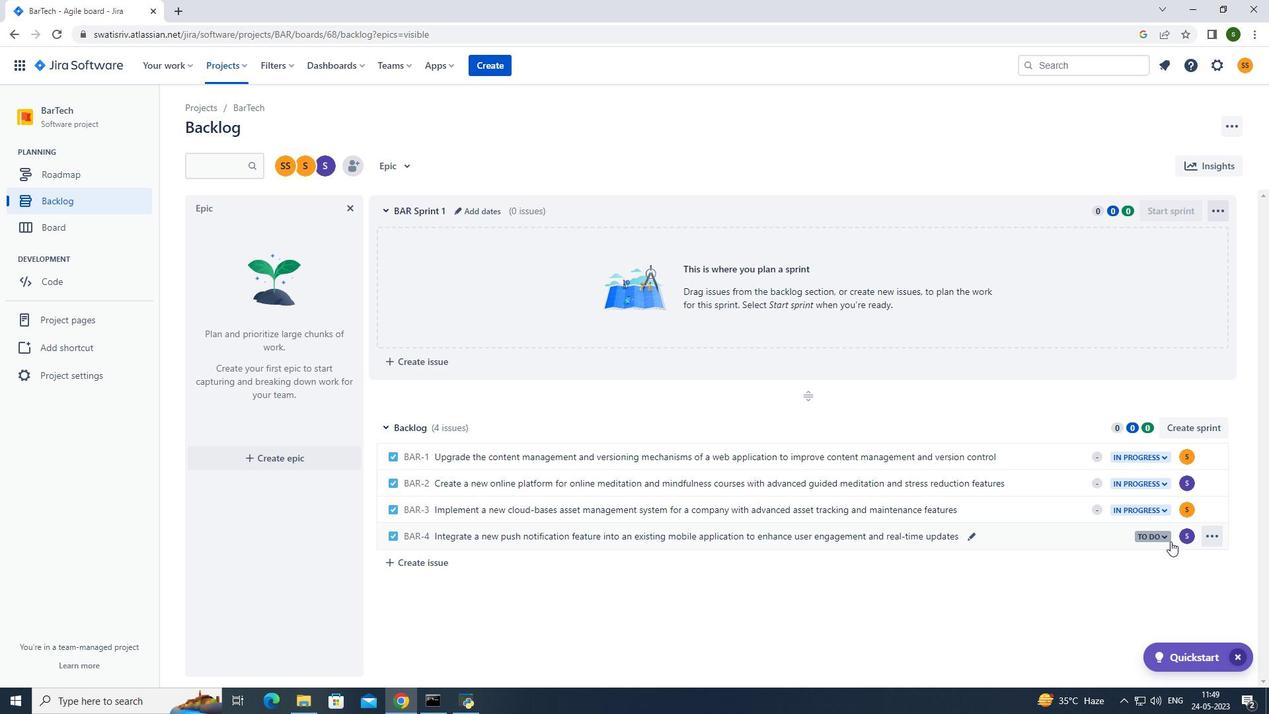
Action: Mouse pressed left at (1164, 536)
Screenshot: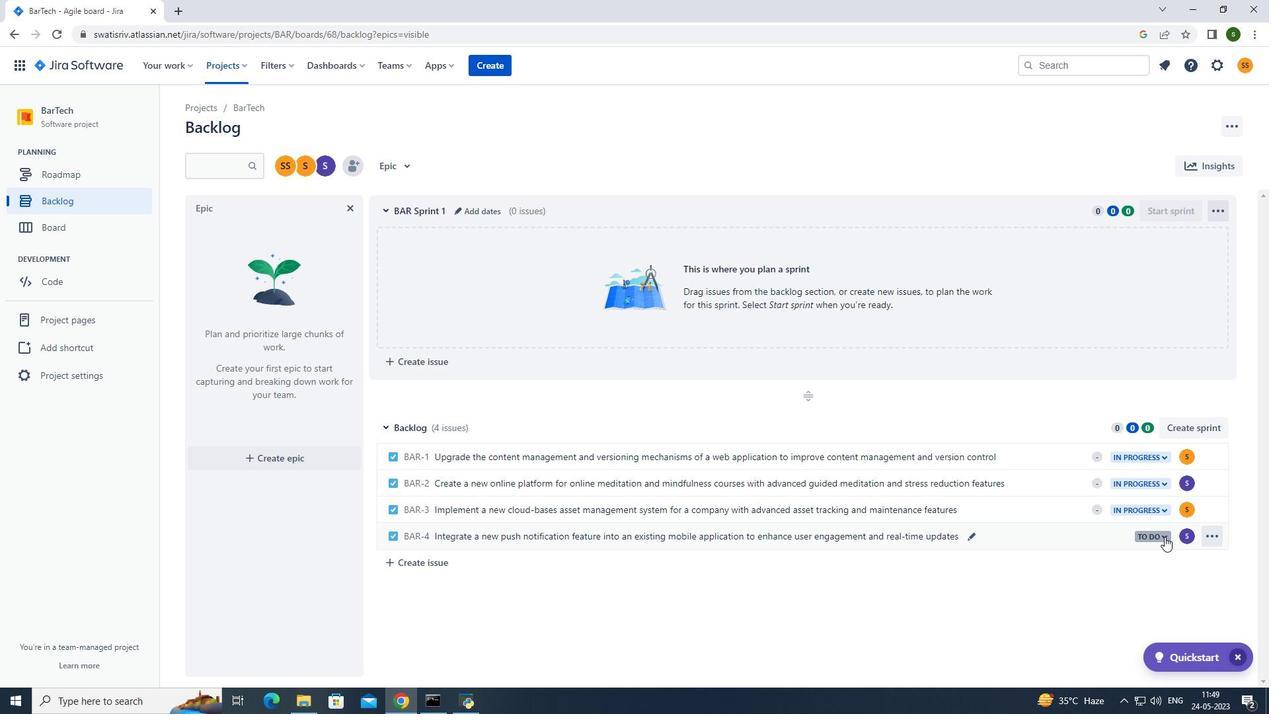 
Action: Mouse moved to (1131, 560)
Screenshot: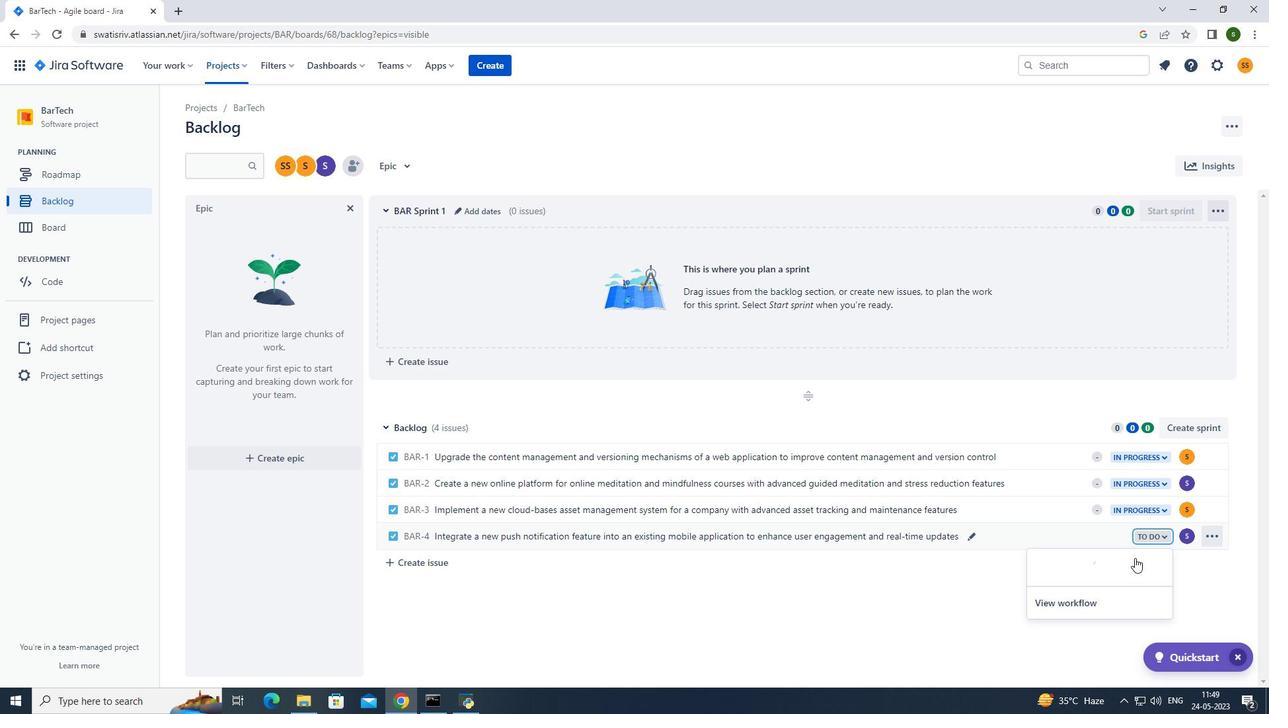 
Action: Mouse pressed left at (1131, 560)
Screenshot: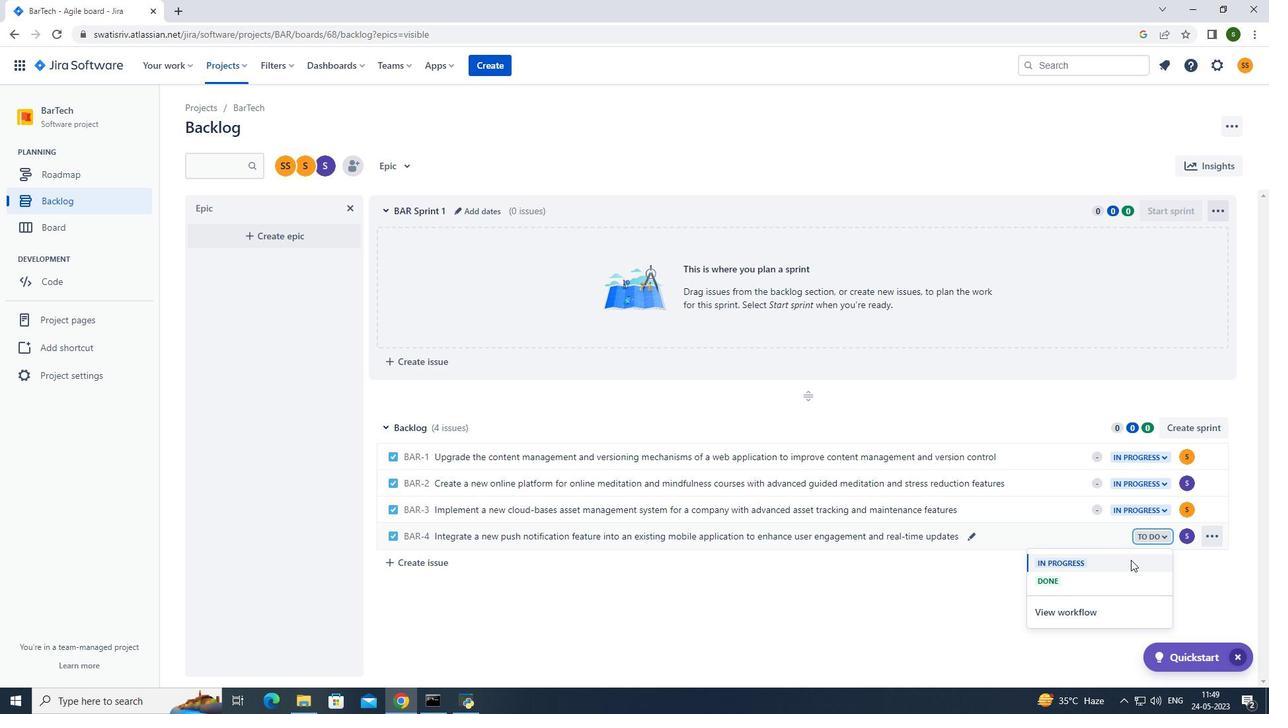 
Action: Mouse moved to (747, 594)
Screenshot: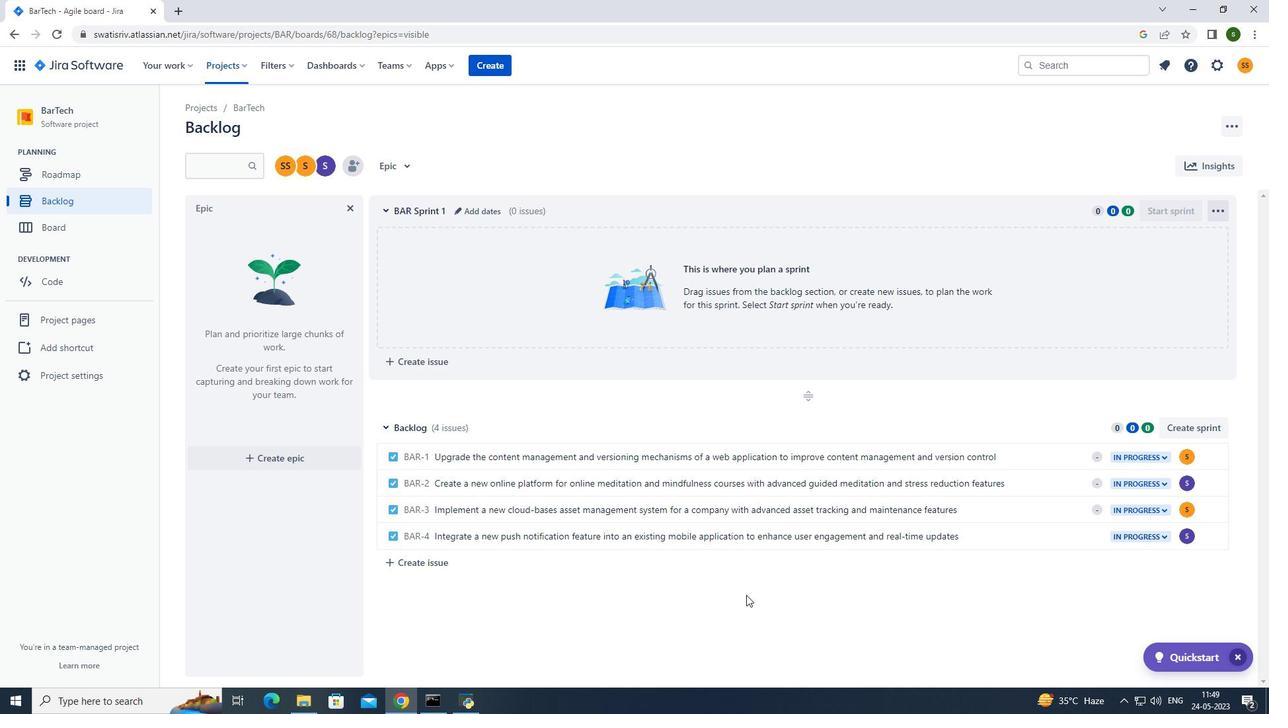 
